 Task: Research Airbnb properties in Kolkhozobod, Tajikistan from 2nd December, 2023 to 6th December, 2023 for 2 adults.1  bedroom having 1 bed and 1 bathroom. Property type can be hotel. Booking option can be shelf check-in. Look for 5 properties as per requirement.
Action: Mouse pressed left at (463, 96)
Screenshot: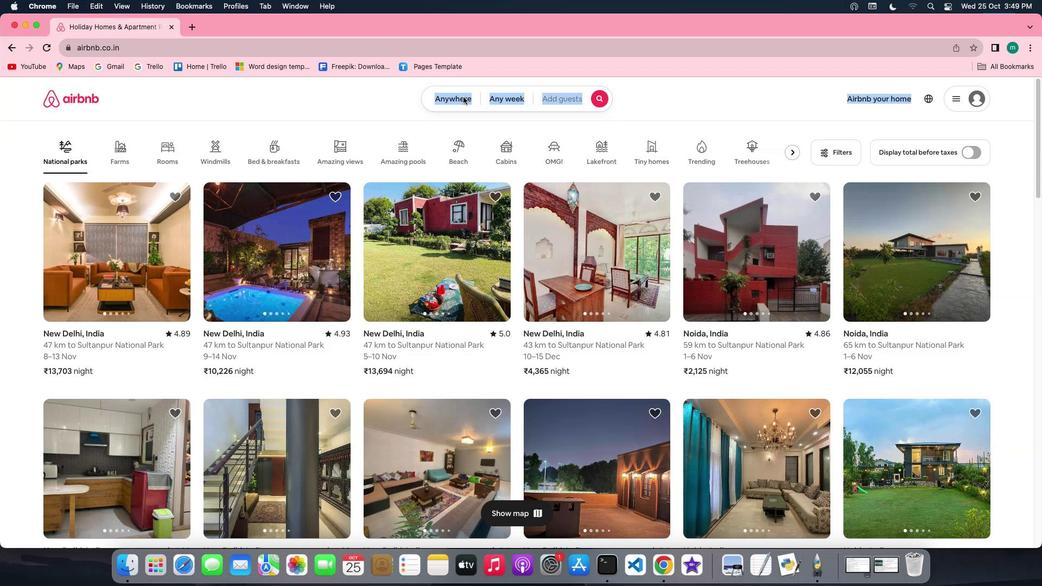
Action: Mouse pressed left at (463, 96)
Screenshot: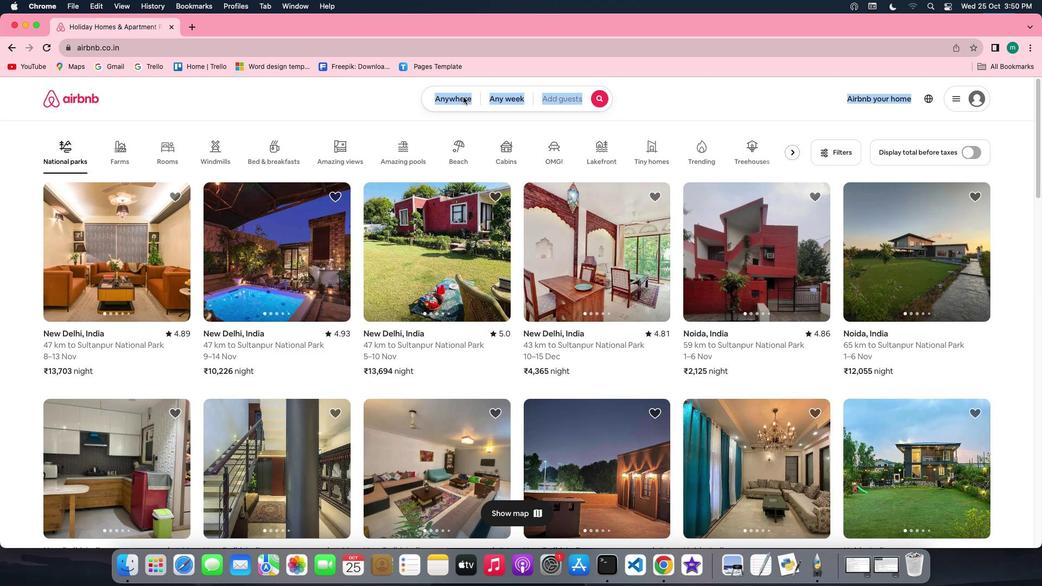 
Action: Mouse moved to (380, 140)
Screenshot: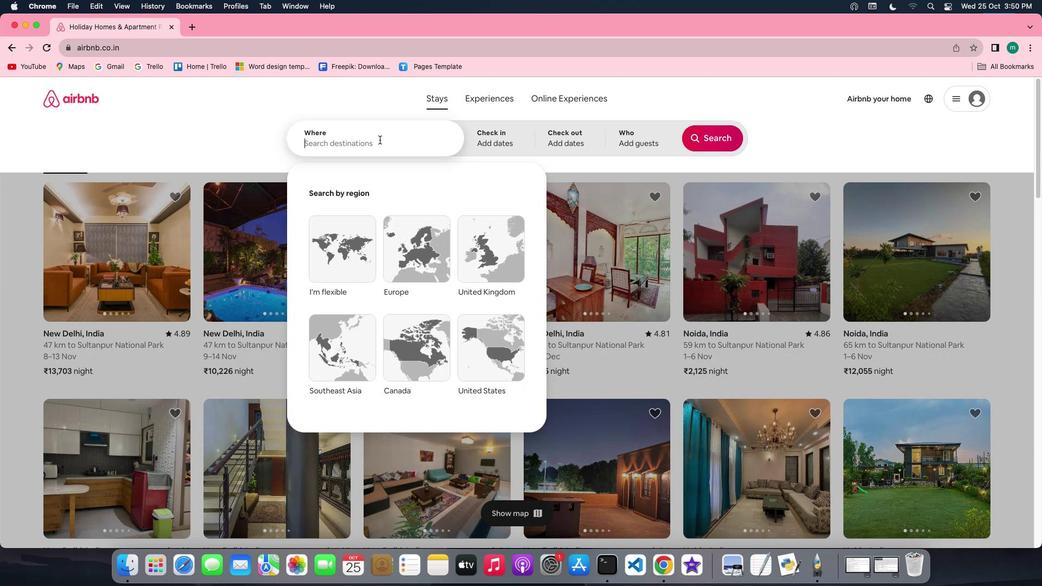 
Action: Key pressed Key.shift'K''o''l''k''o'Key.backspace'h''o''z''o''b''o''d'','Key.spaceKey.shift'T''a''k'Key.backspace'j''i''k''i''s''t''a''n'
Screenshot: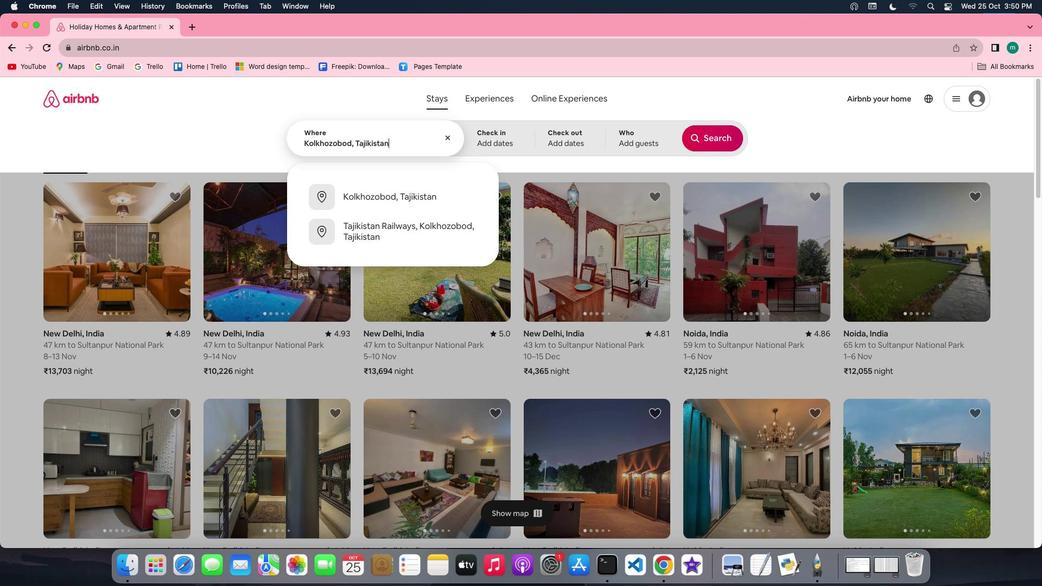 
Action: Mouse moved to (516, 131)
Screenshot: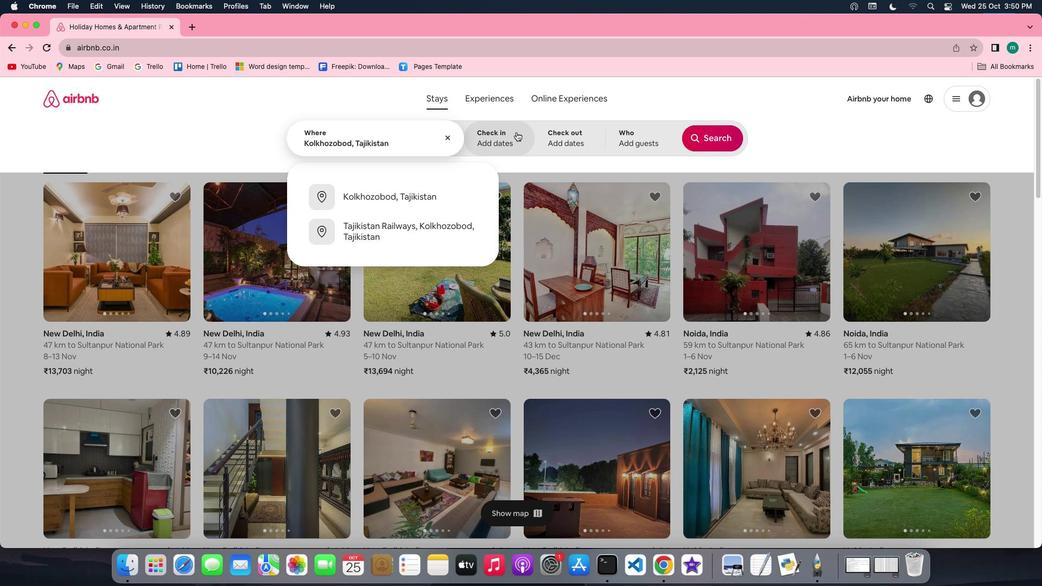 
Action: Mouse pressed left at (516, 131)
Screenshot: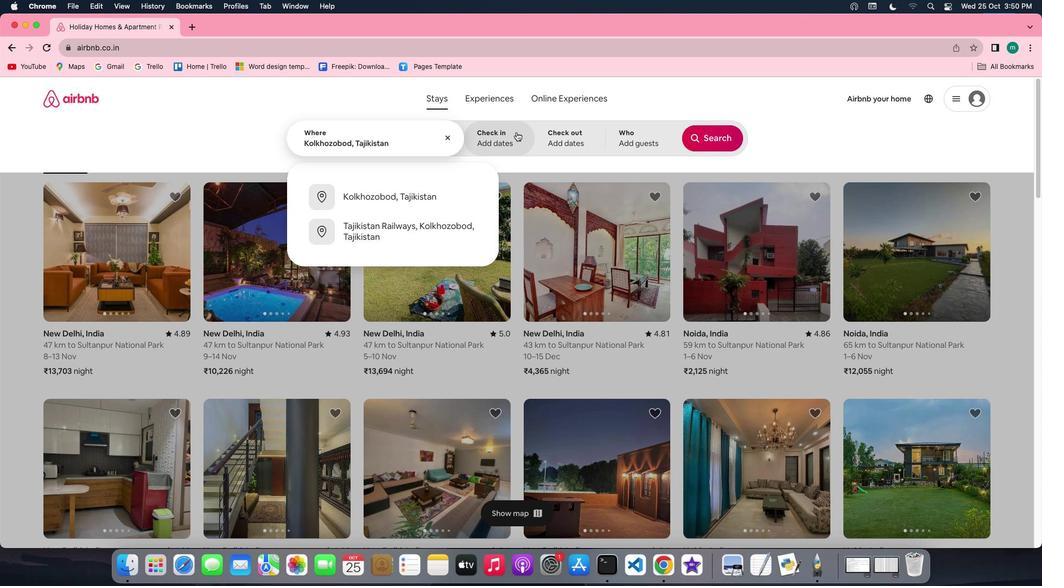 
Action: Mouse moved to (705, 228)
Screenshot: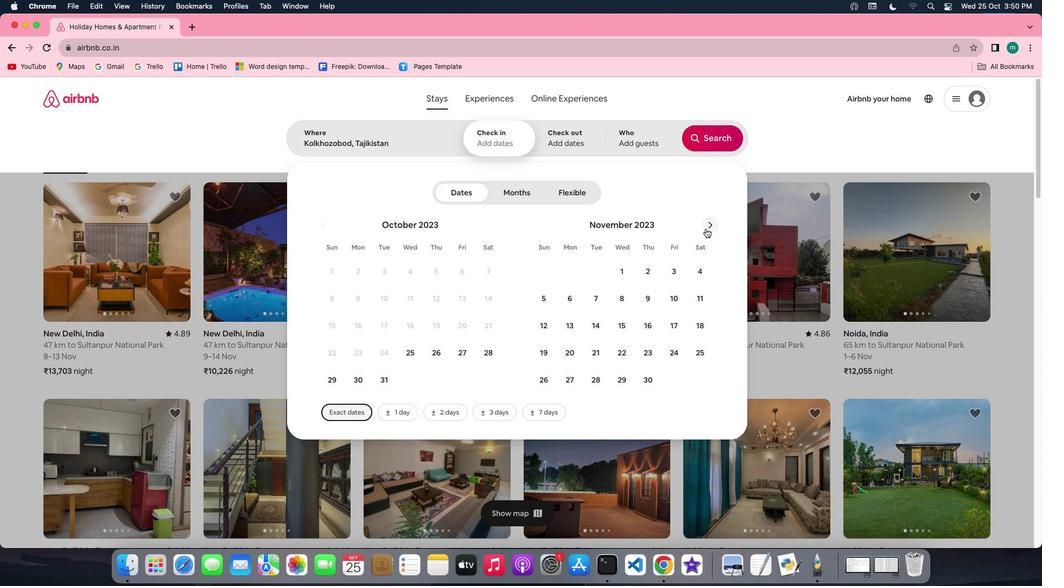 
Action: Mouse pressed left at (705, 228)
Screenshot: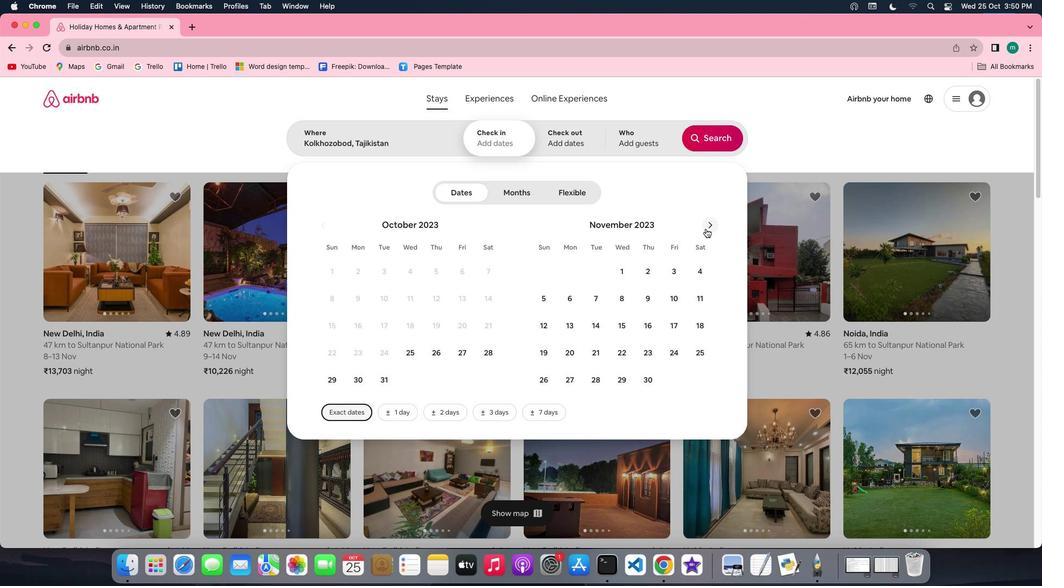 
Action: Mouse moved to (698, 278)
Screenshot: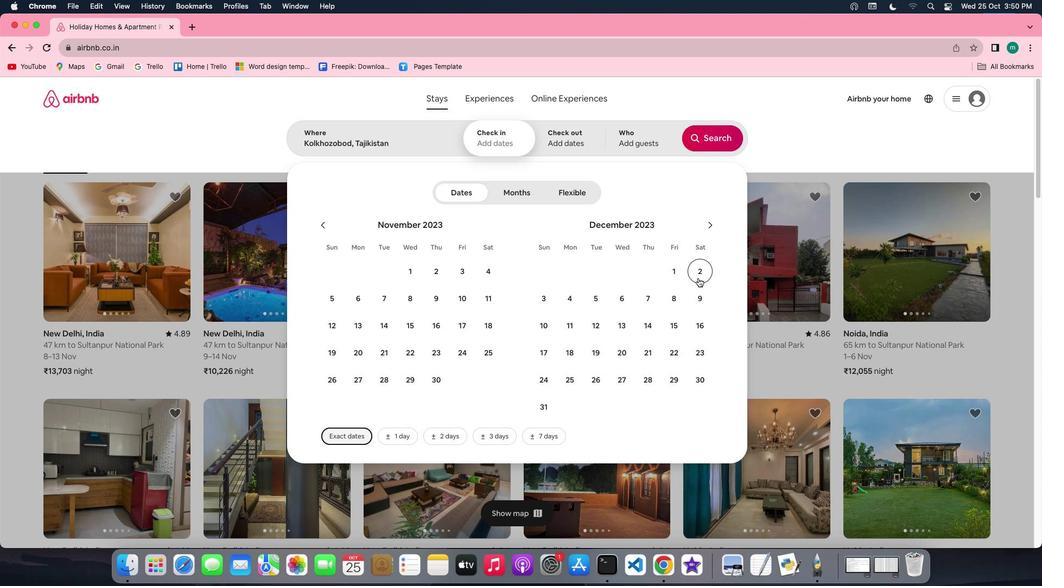 
Action: Mouse pressed left at (698, 278)
Screenshot: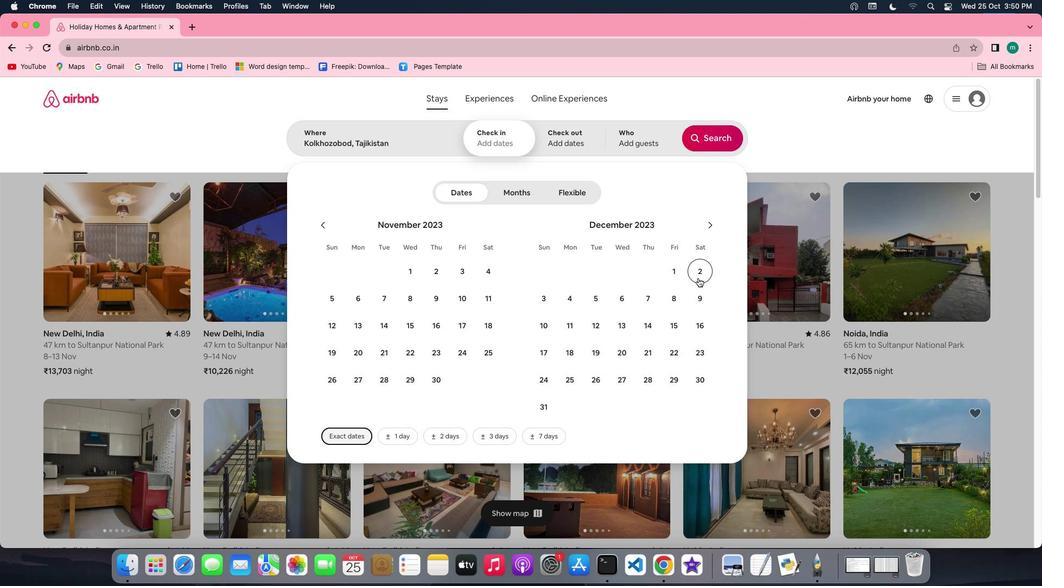 
Action: Mouse moved to (620, 300)
Screenshot: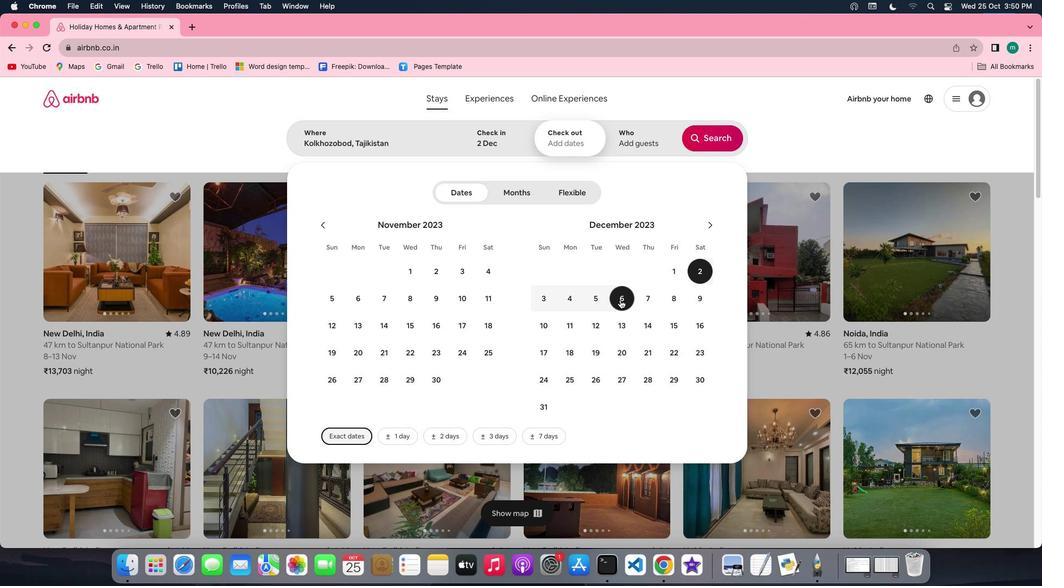 
Action: Mouse pressed left at (620, 300)
Screenshot: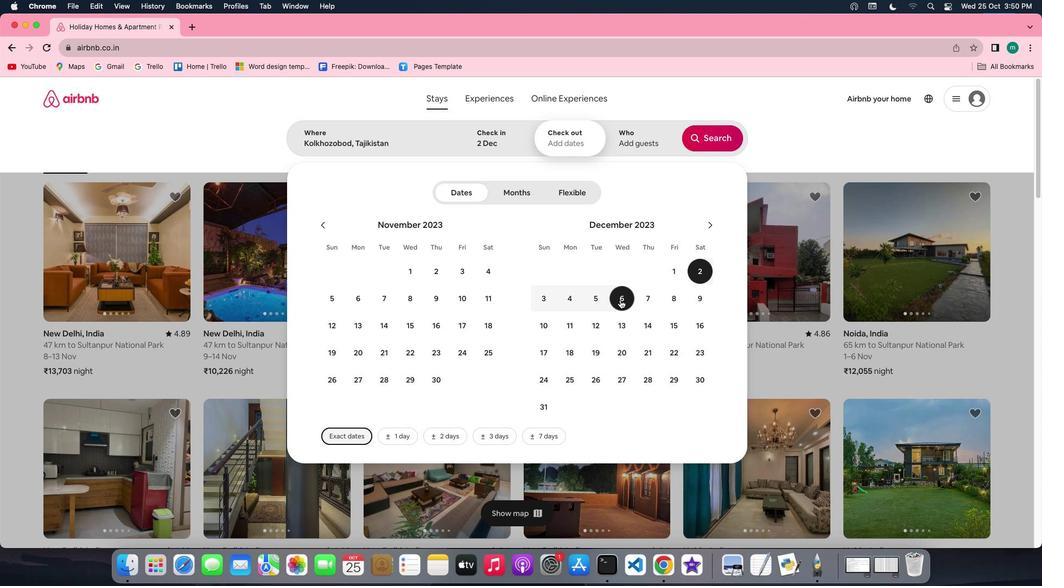 
Action: Mouse moved to (632, 148)
Screenshot: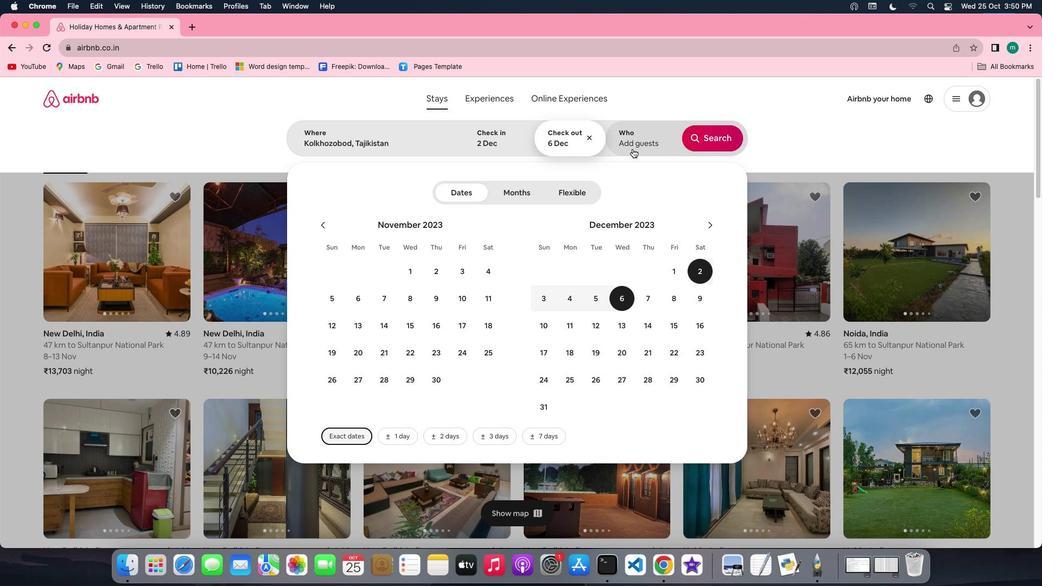 
Action: Mouse pressed left at (632, 148)
Screenshot: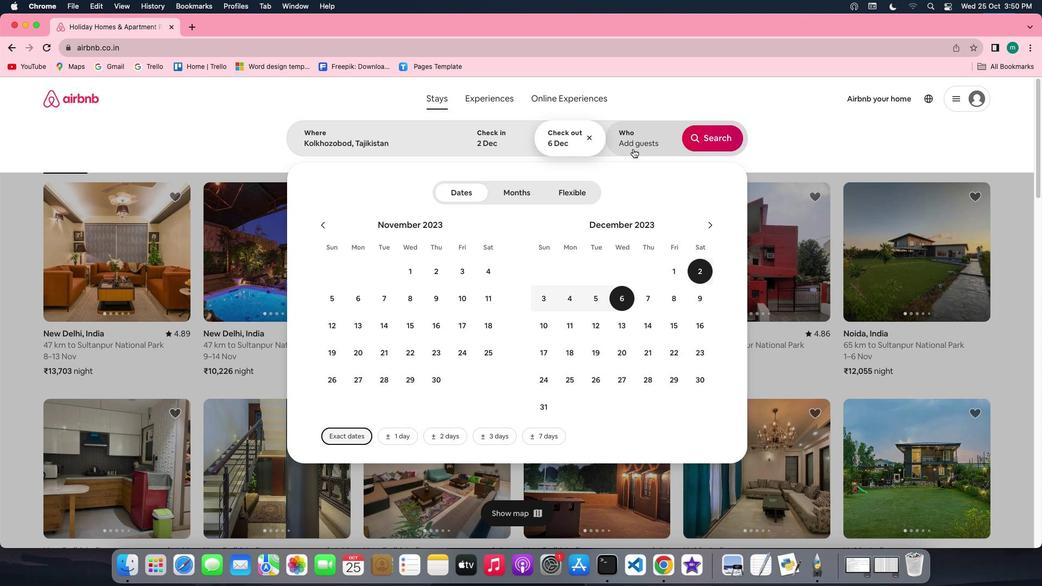
Action: Mouse moved to (719, 197)
Screenshot: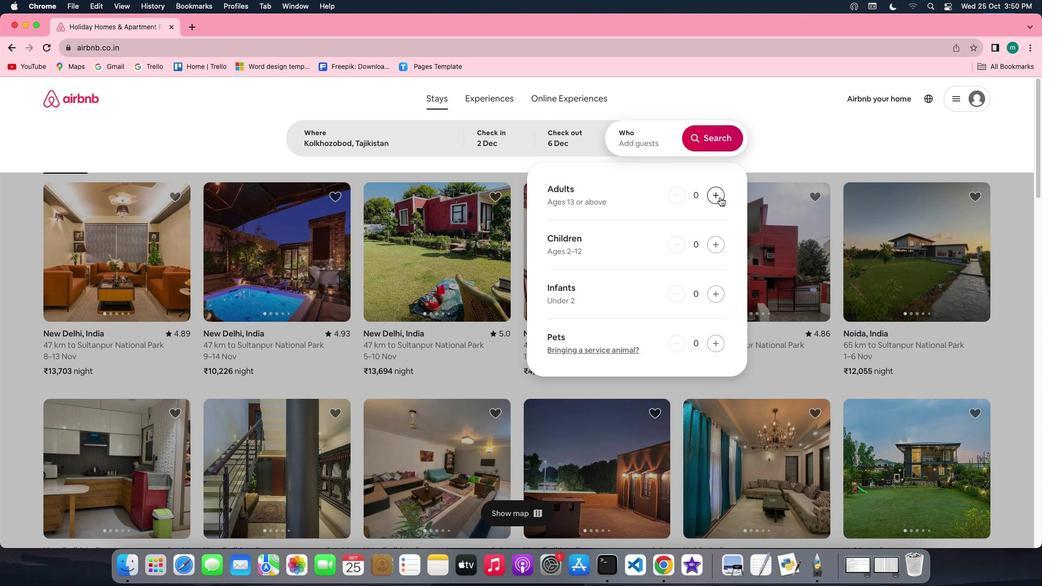 
Action: Mouse pressed left at (719, 197)
Screenshot: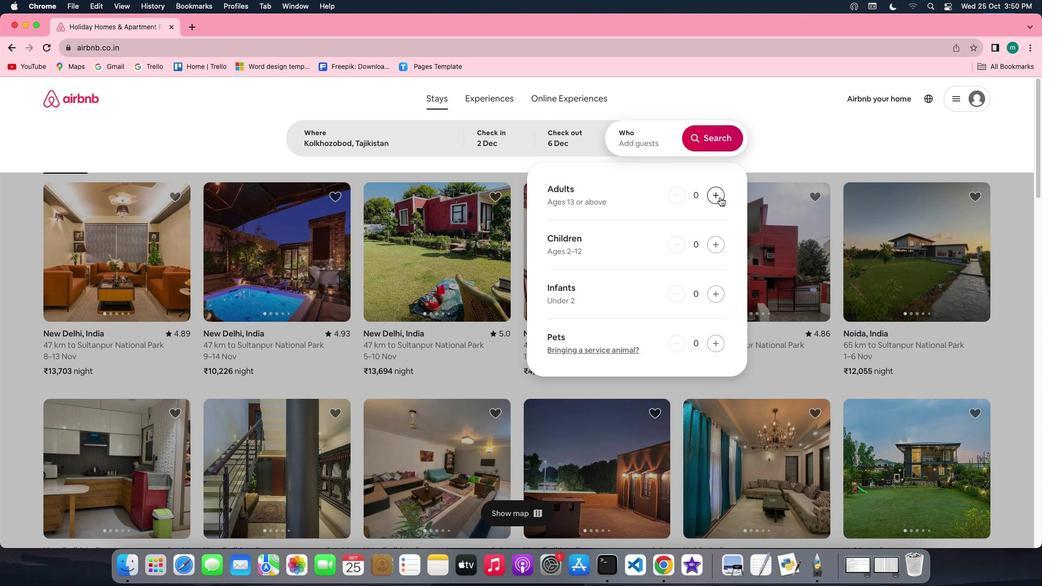 
Action: Mouse pressed left at (719, 197)
Screenshot: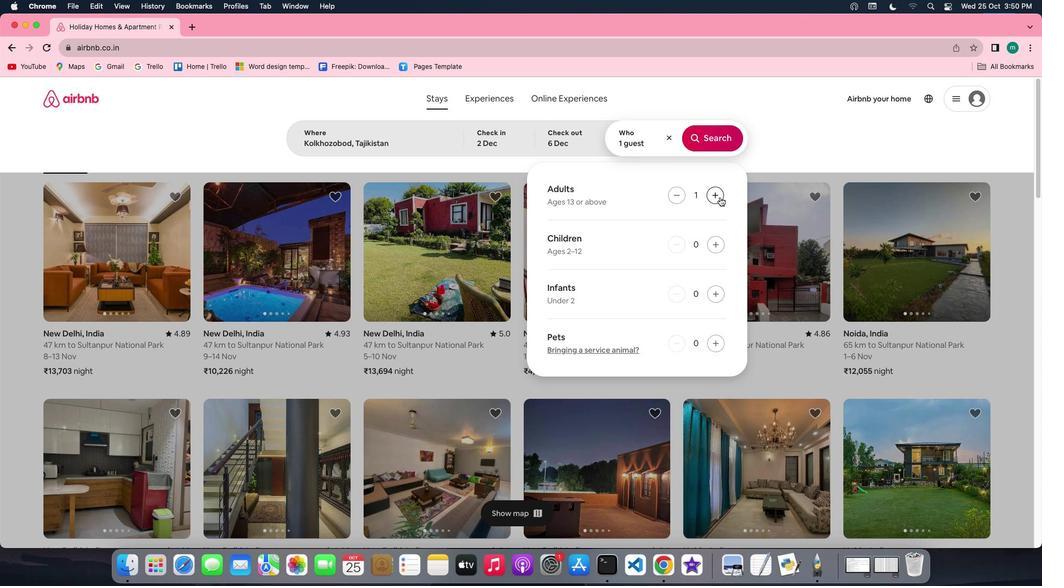 
Action: Mouse moved to (710, 142)
Screenshot: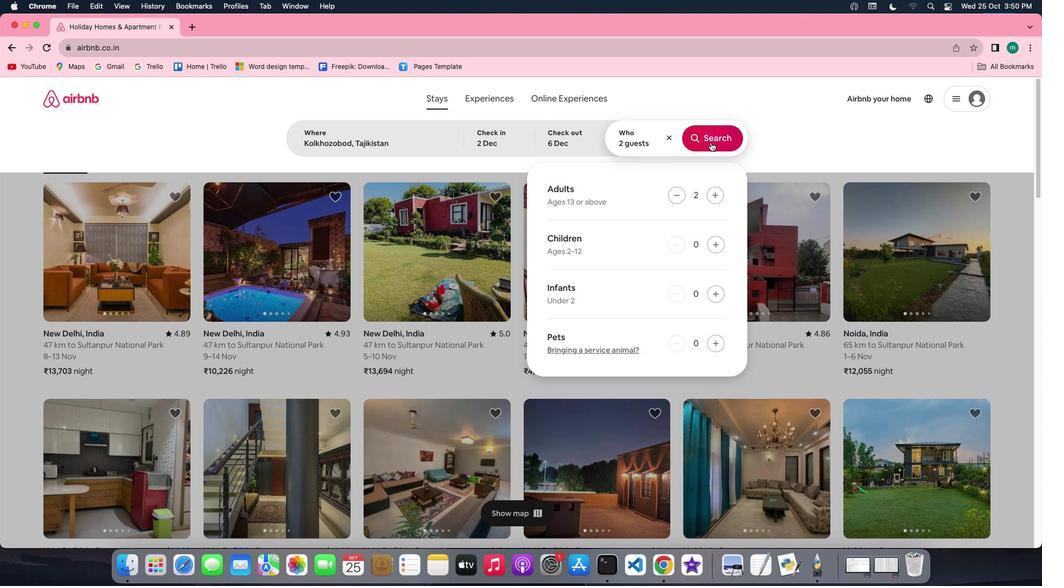 
Action: Mouse pressed left at (710, 142)
Screenshot: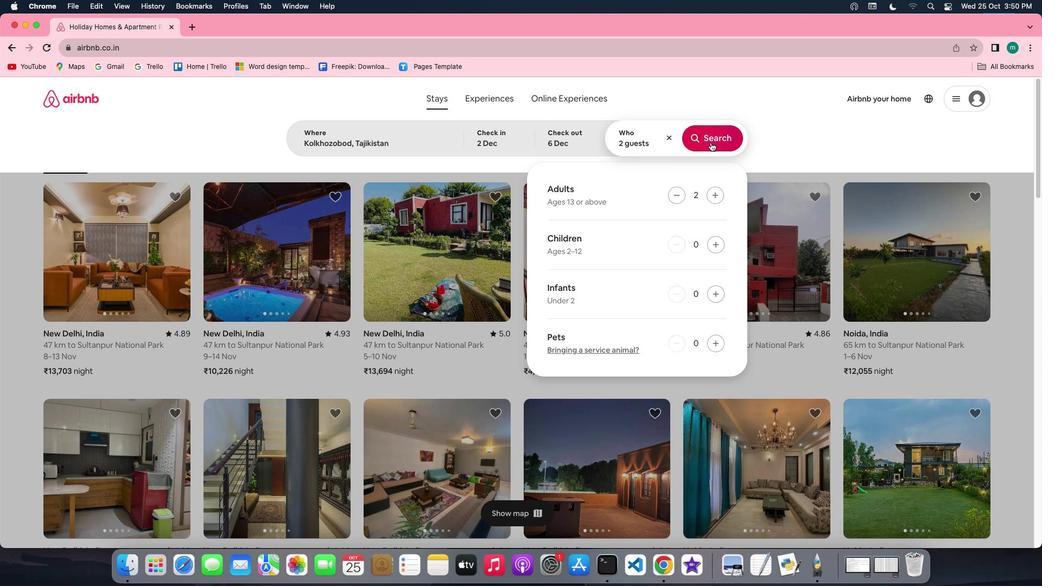 
Action: Mouse moved to (869, 142)
Screenshot: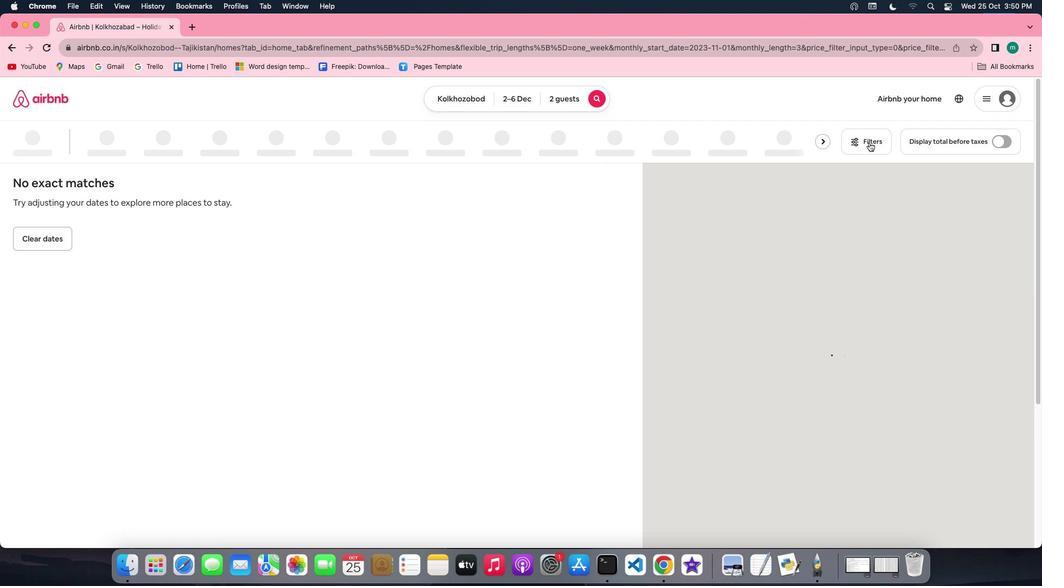 
Action: Mouse pressed left at (869, 142)
Screenshot: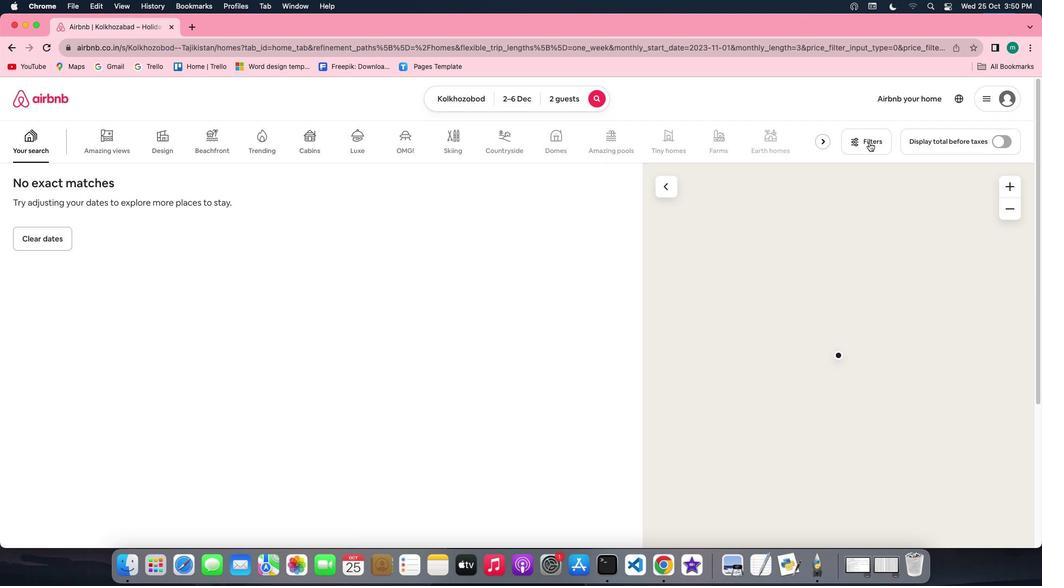 
Action: Mouse moved to (564, 327)
Screenshot: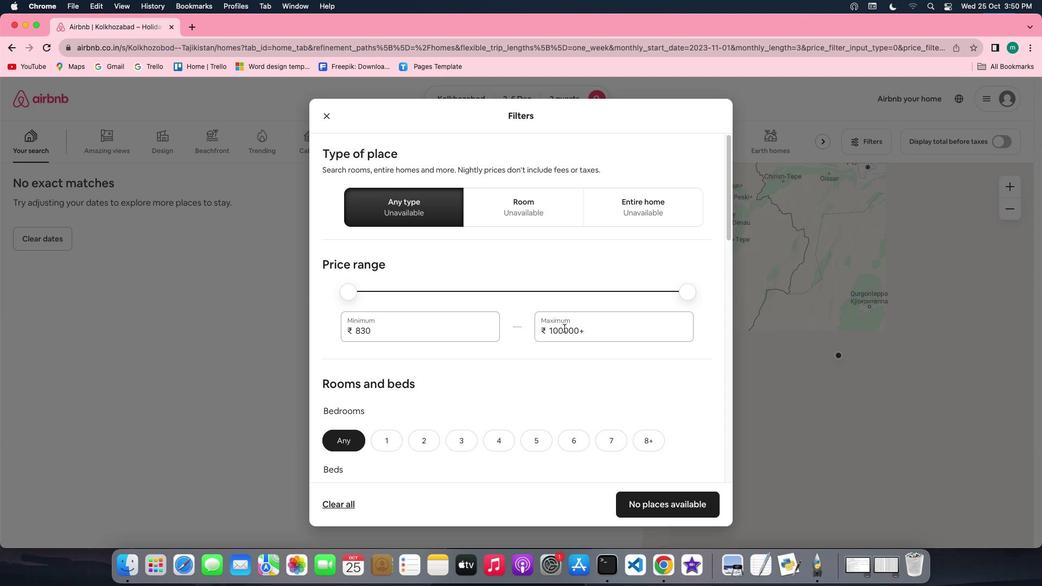 
Action: Mouse scrolled (564, 327) with delta (0, 0)
Screenshot: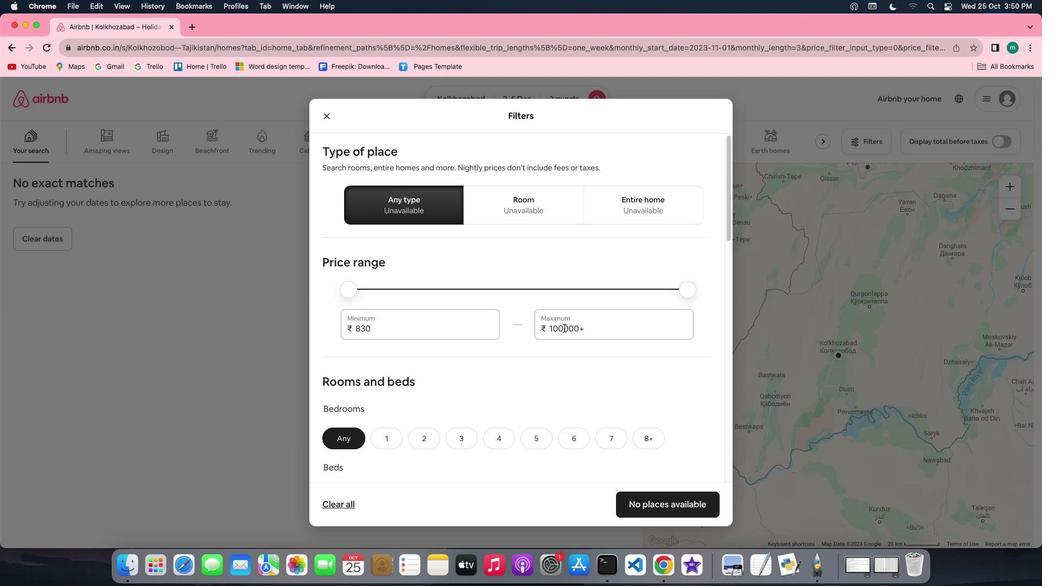 
Action: Mouse scrolled (564, 327) with delta (0, 0)
Screenshot: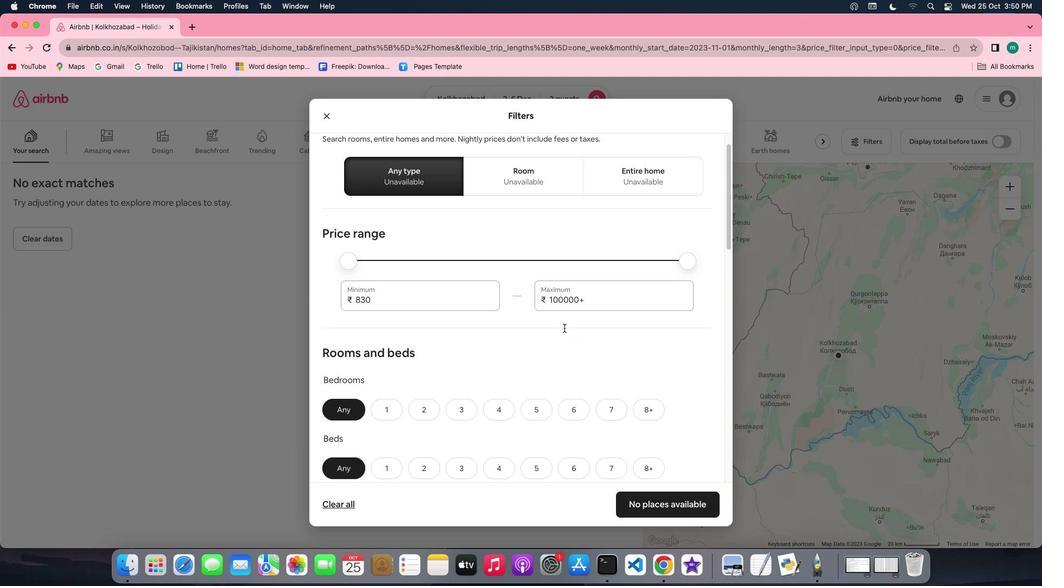 
Action: Mouse scrolled (564, 327) with delta (0, -1)
Screenshot: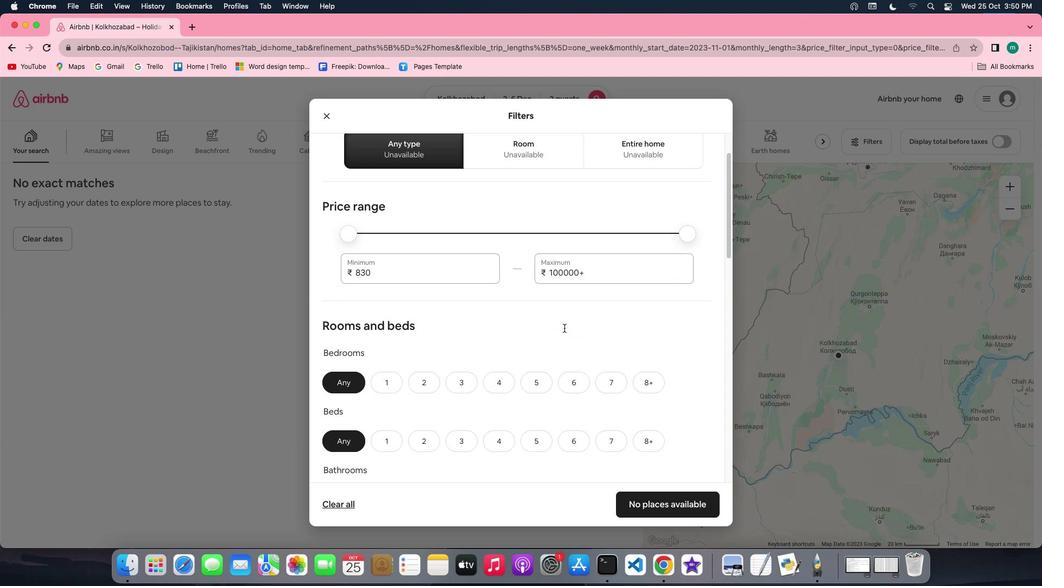 
Action: Mouse scrolled (564, 327) with delta (0, -2)
Screenshot: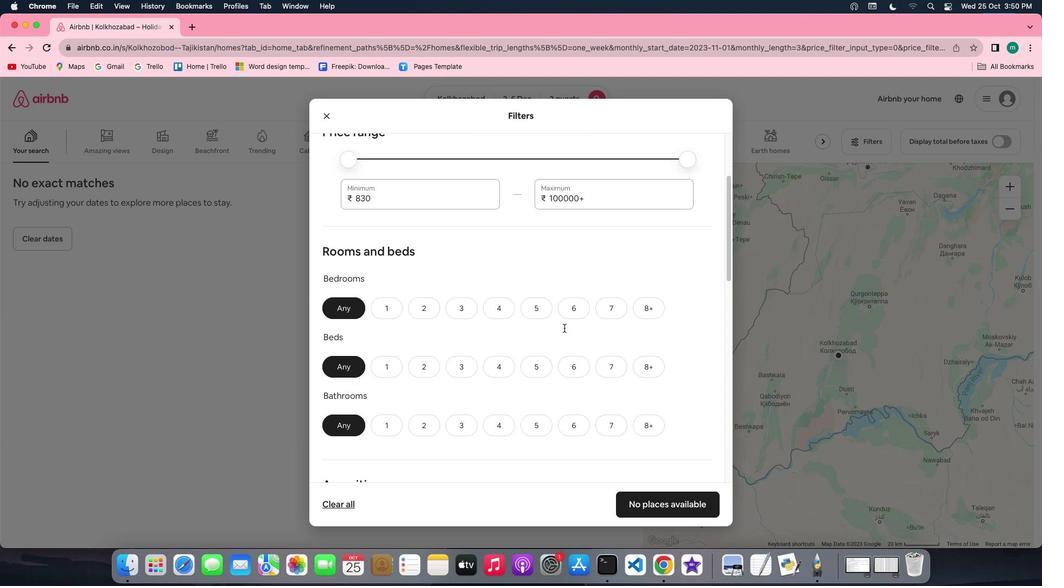 
Action: Mouse moved to (379, 242)
Screenshot: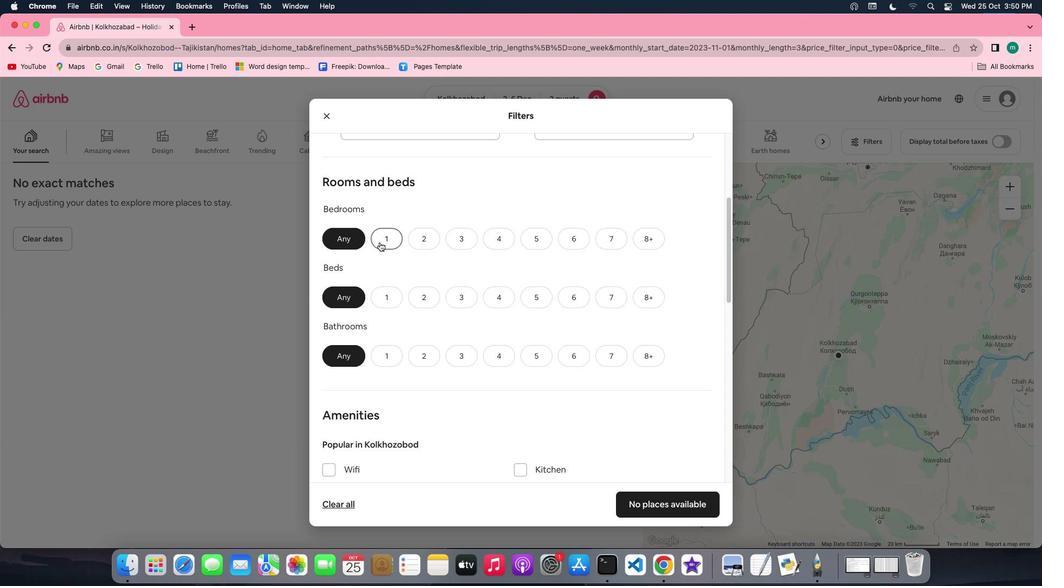 
Action: Mouse pressed left at (379, 242)
Screenshot: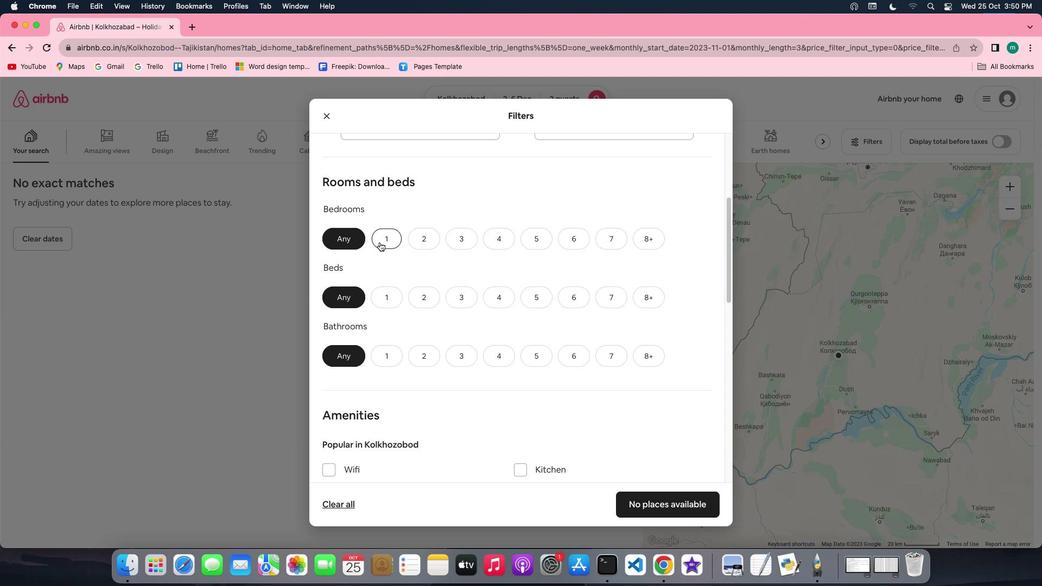 
Action: Mouse moved to (390, 290)
Screenshot: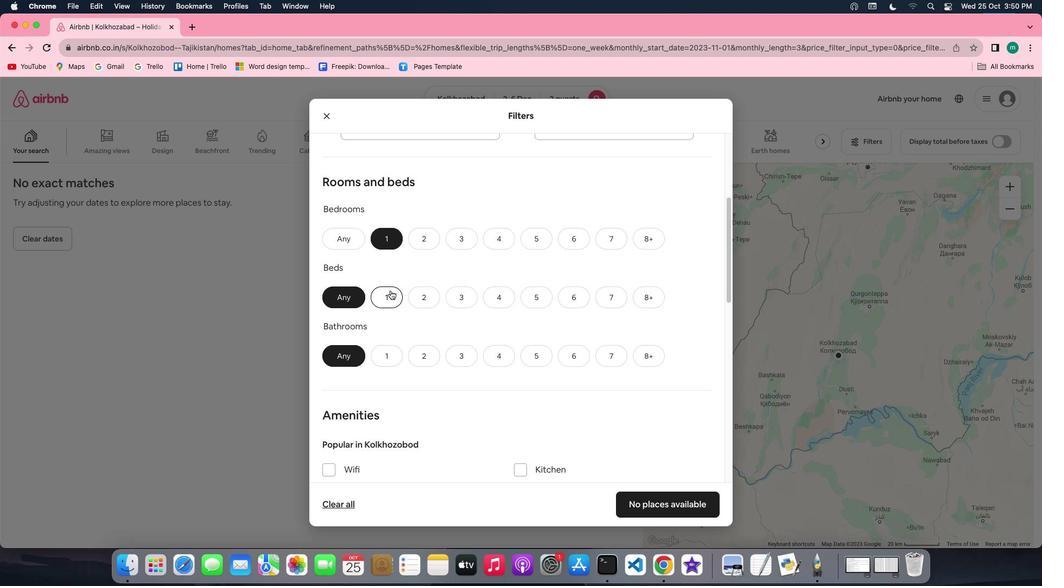 
Action: Mouse pressed left at (390, 290)
Screenshot: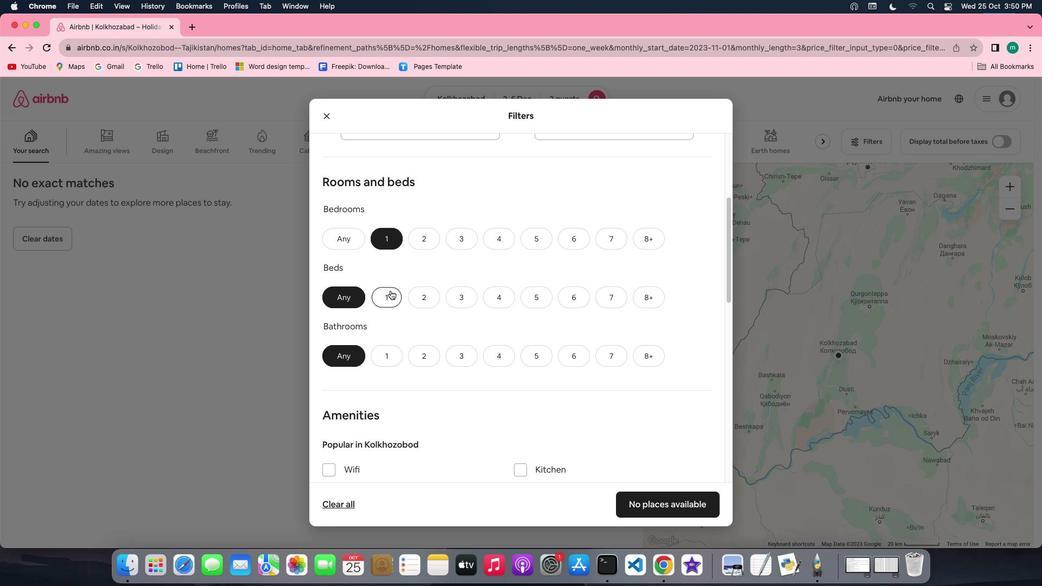 
Action: Mouse moved to (385, 359)
Screenshot: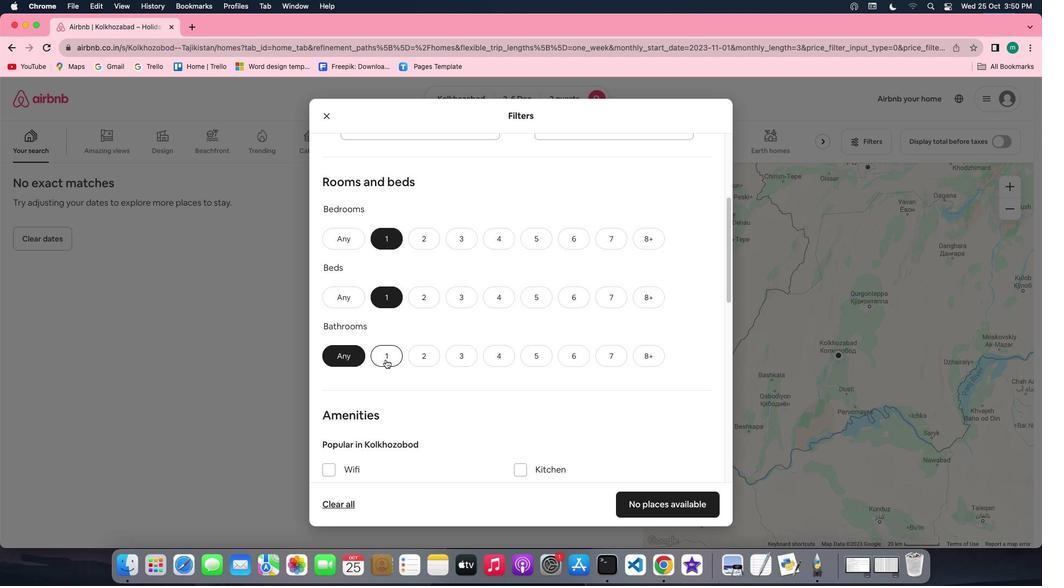 
Action: Mouse pressed left at (385, 359)
Screenshot: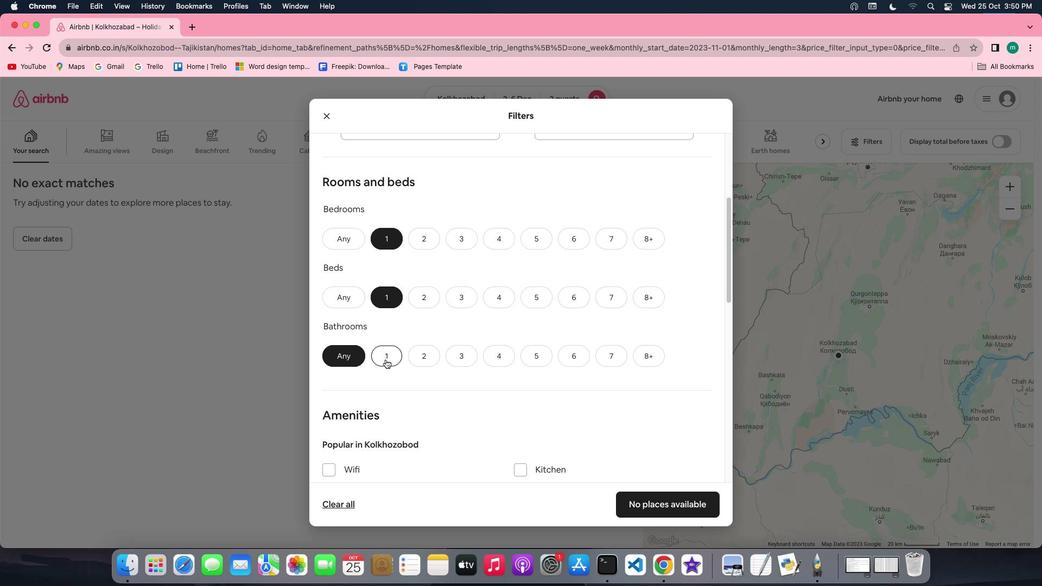 
Action: Mouse moved to (526, 359)
Screenshot: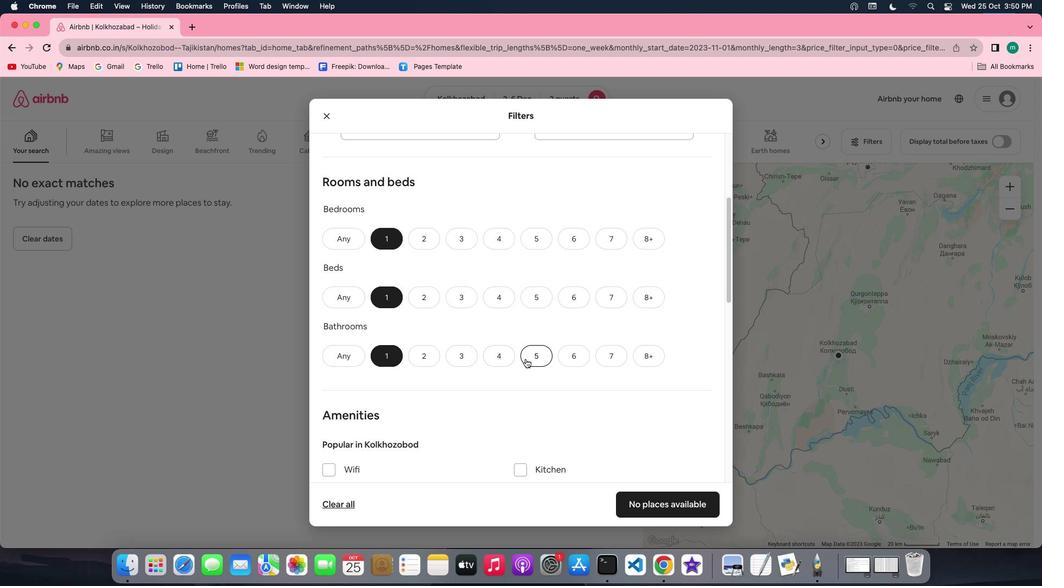 
Action: Mouse scrolled (526, 359) with delta (0, 0)
Screenshot: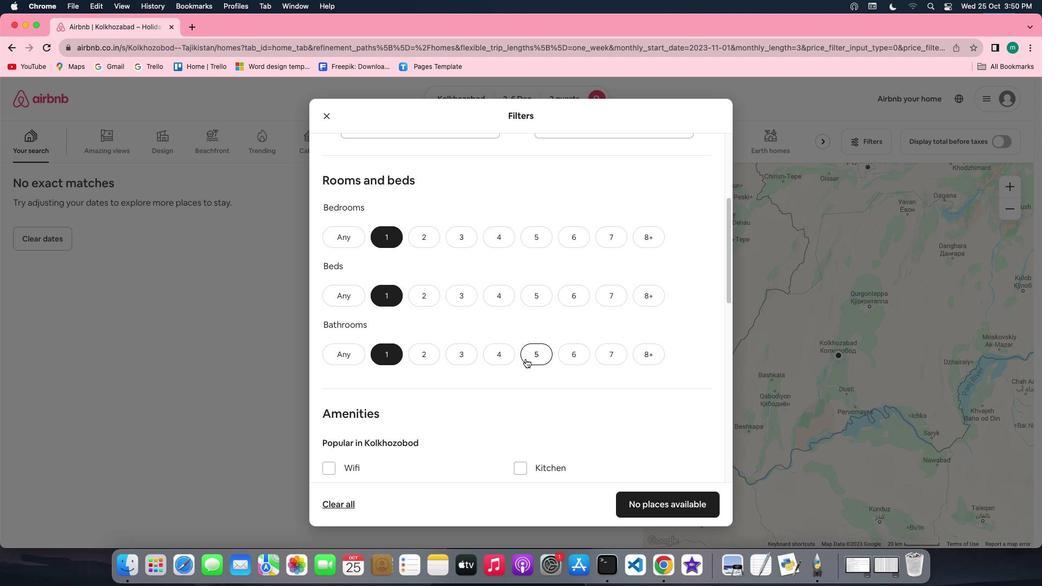 
Action: Mouse scrolled (526, 359) with delta (0, 0)
Screenshot: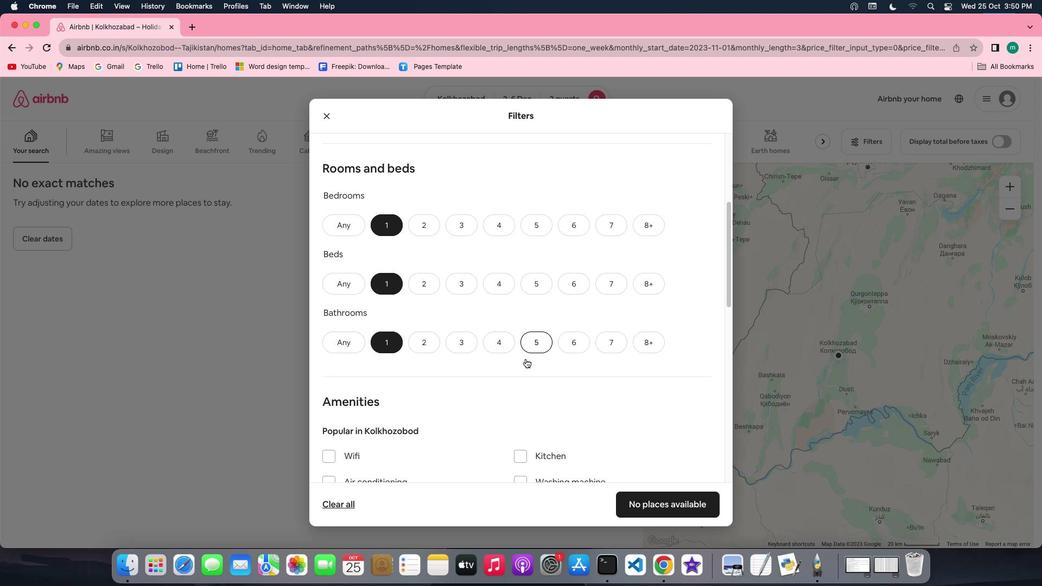 
Action: Mouse scrolled (526, 359) with delta (0, -1)
Screenshot: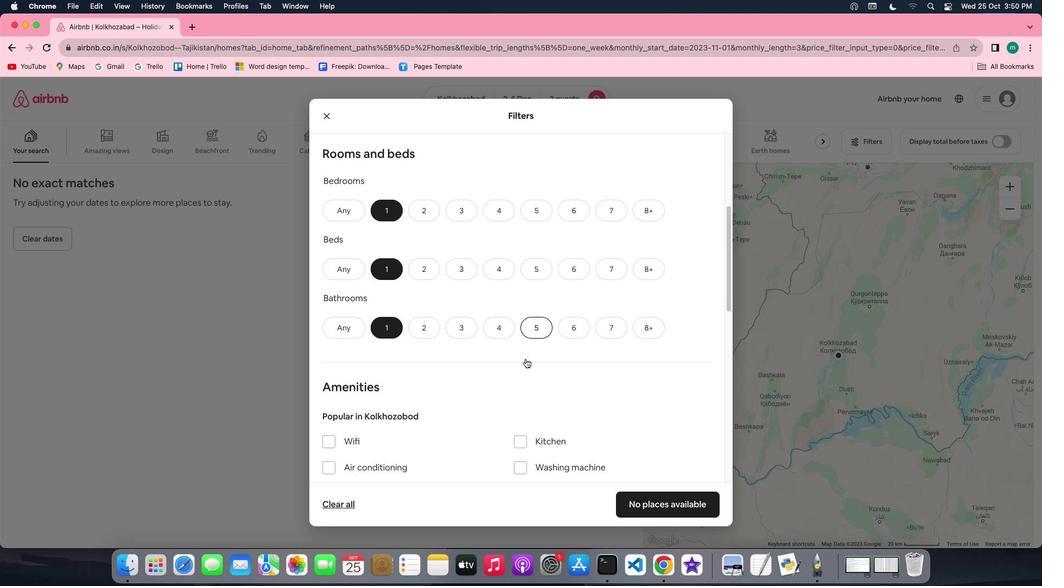 
Action: Mouse scrolled (526, 359) with delta (0, -1)
Screenshot: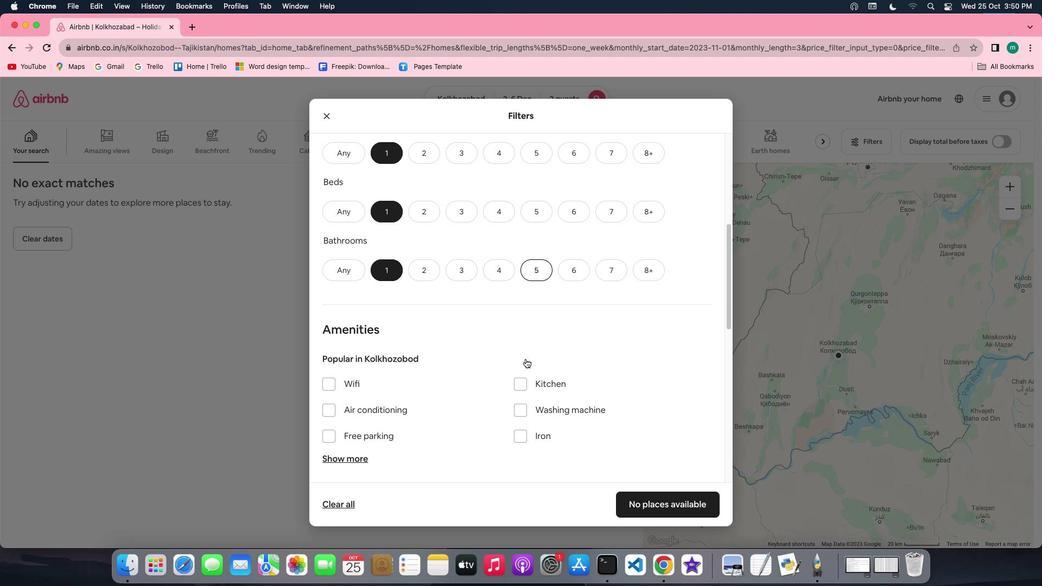 
Action: Mouse scrolled (526, 359) with delta (0, 0)
Screenshot: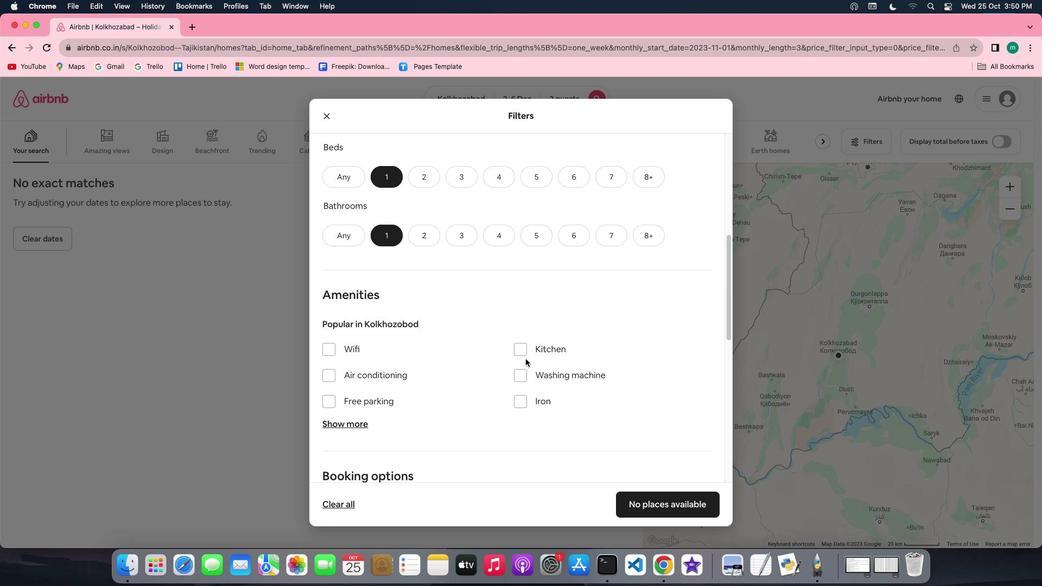 
Action: Mouse scrolled (526, 359) with delta (0, 0)
Screenshot: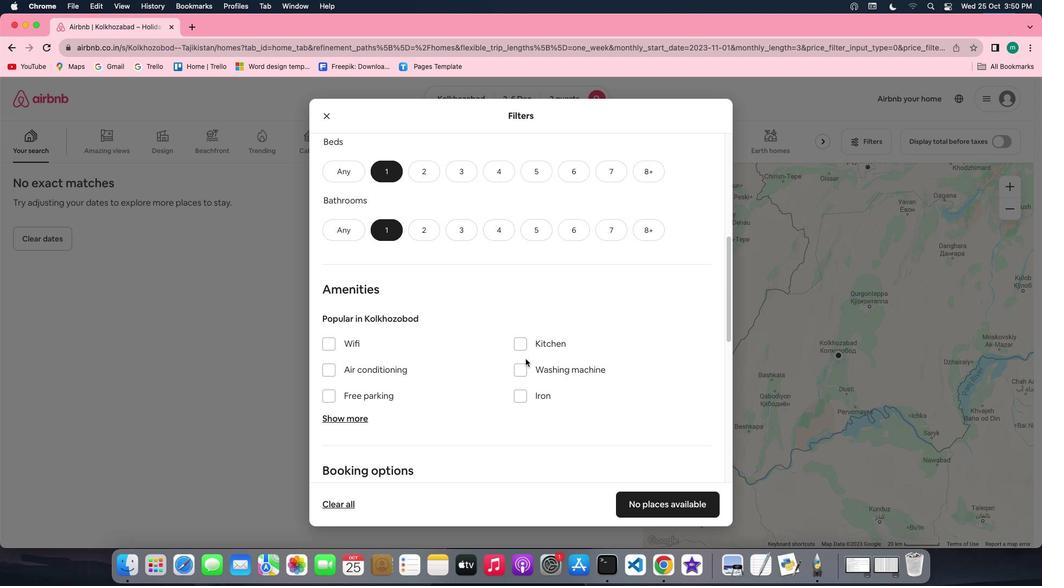 
Action: Mouse scrolled (526, 359) with delta (0, 0)
Screenshot: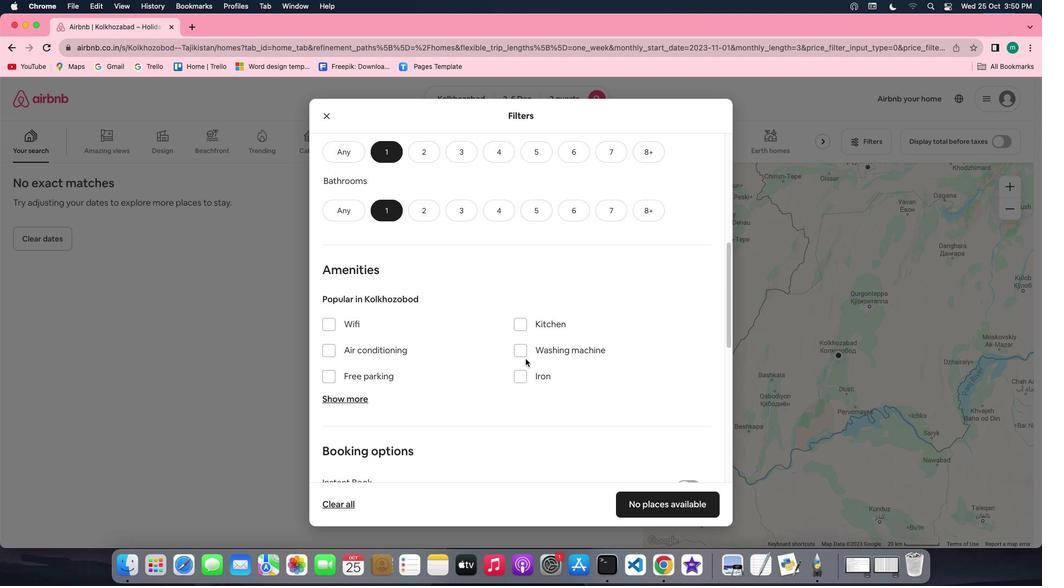 
Action: Mouse scrolled (526, 359) with delta (0, -1)
Screenshot: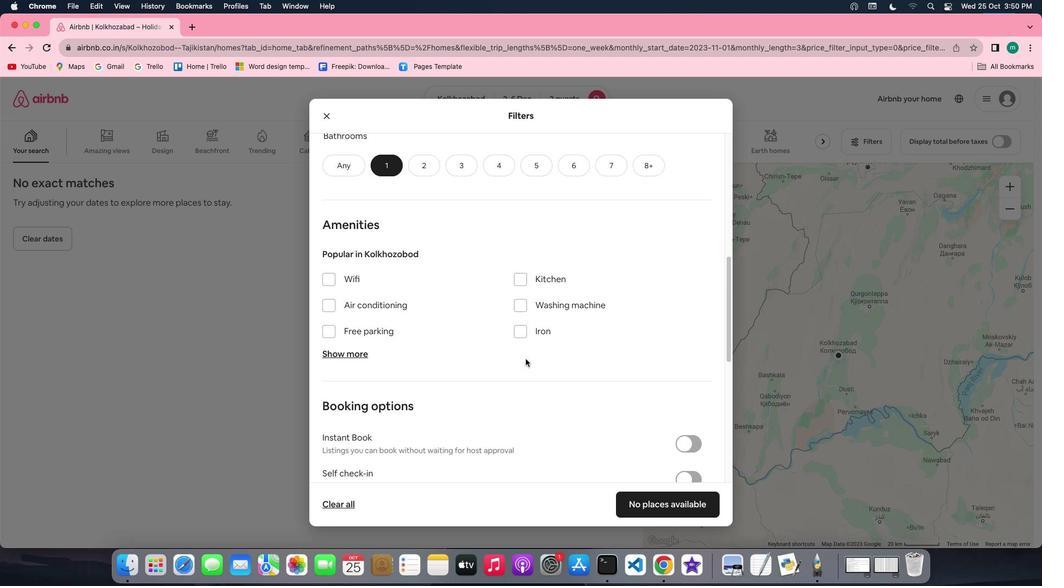 
Action: Mouse scrolled (526, 359) with delta (0, 0)
Screenshot: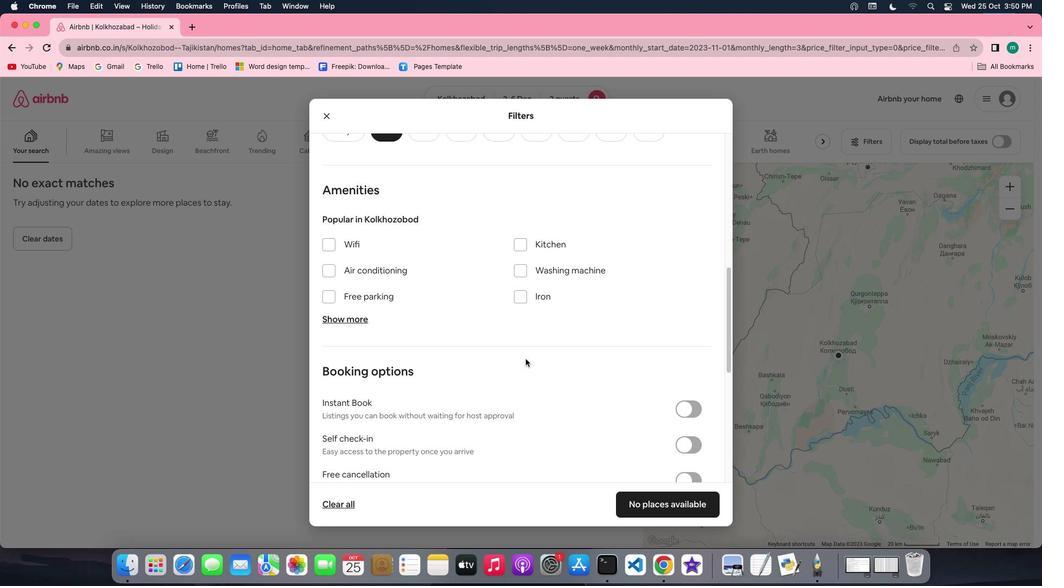 
Action: Mouse scrolled (526, 359) with delta (0, 0)
Screenshot: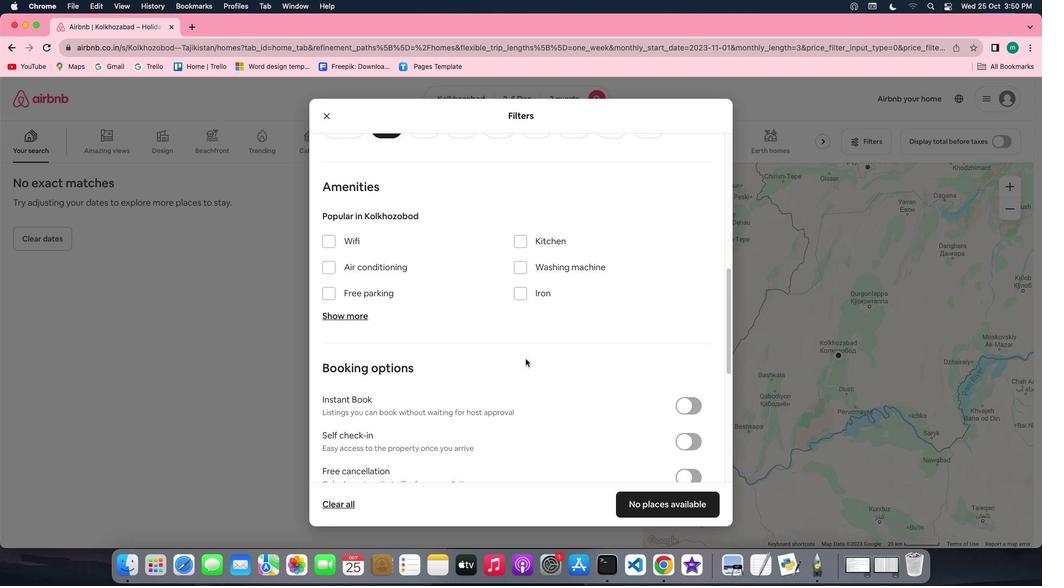 
Action: Mouse scrolled (526, 359) with delta (0, 0)
Screenshot: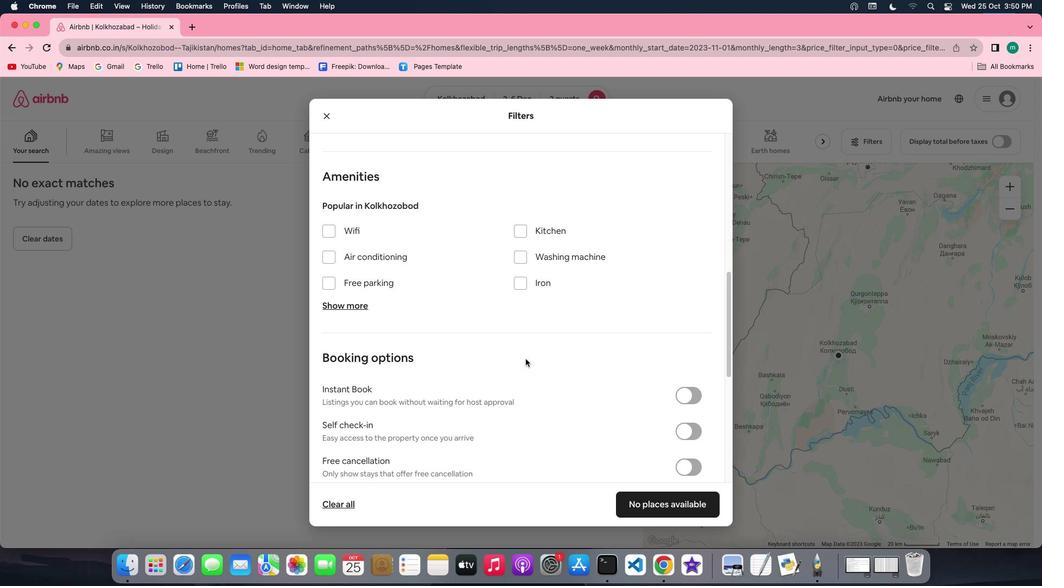 
Action: Mouse scrolled (526, 359) with delta (0, 0)
Screenshot: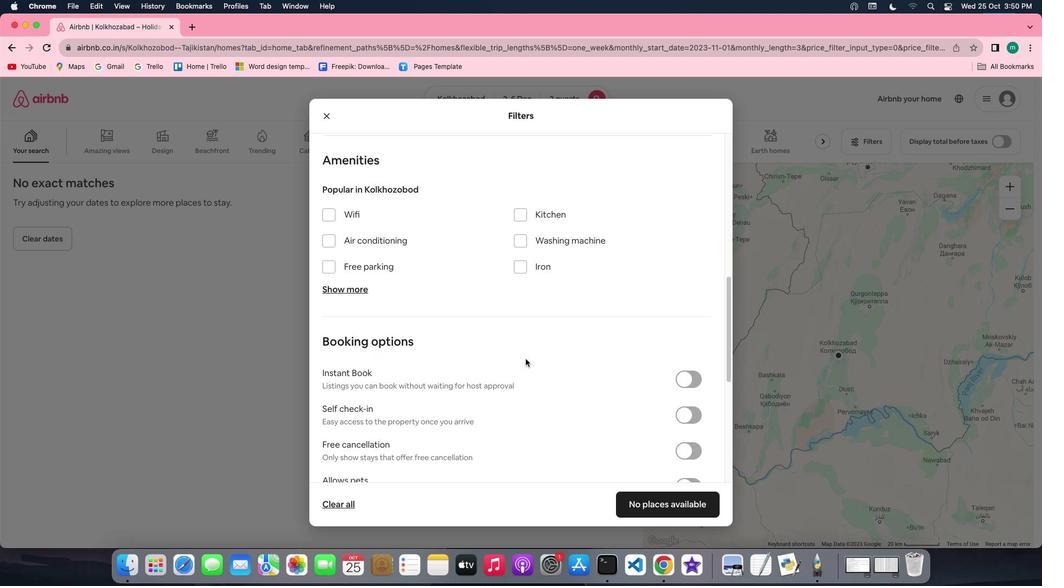 
Action: Mouse scrolled (526, 359) with delta (0, 0)
Screenshot: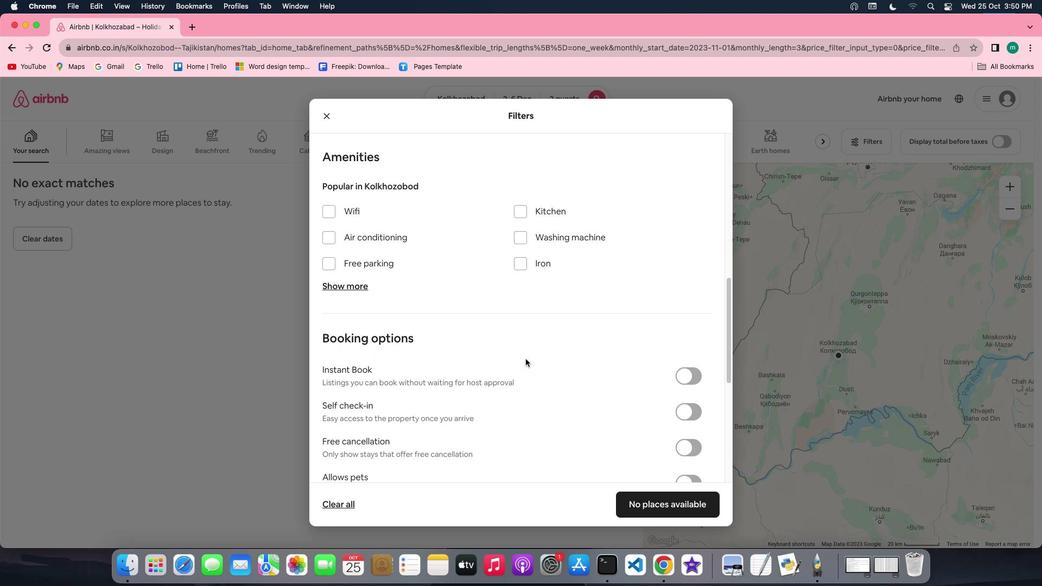 
Action: Mouse scrolled (526, 359) with delta (0, 0)
Screenshot: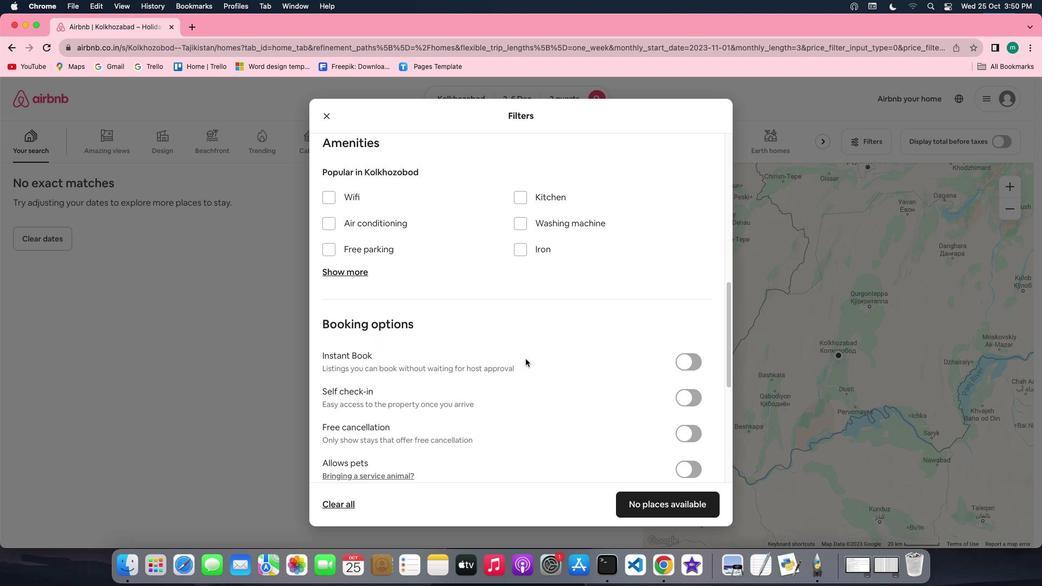
Action: Mouse scrolled (526, 359) with delta (0, 0)
Screenshot: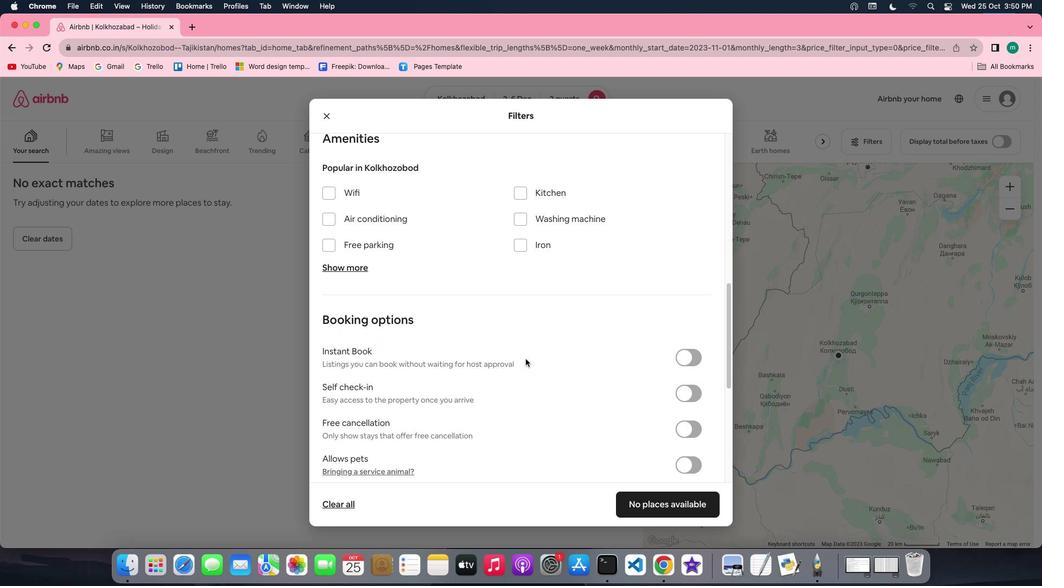 
Action: Mouse scrolled (526, 359) with delta (0, 0)
Screenshot: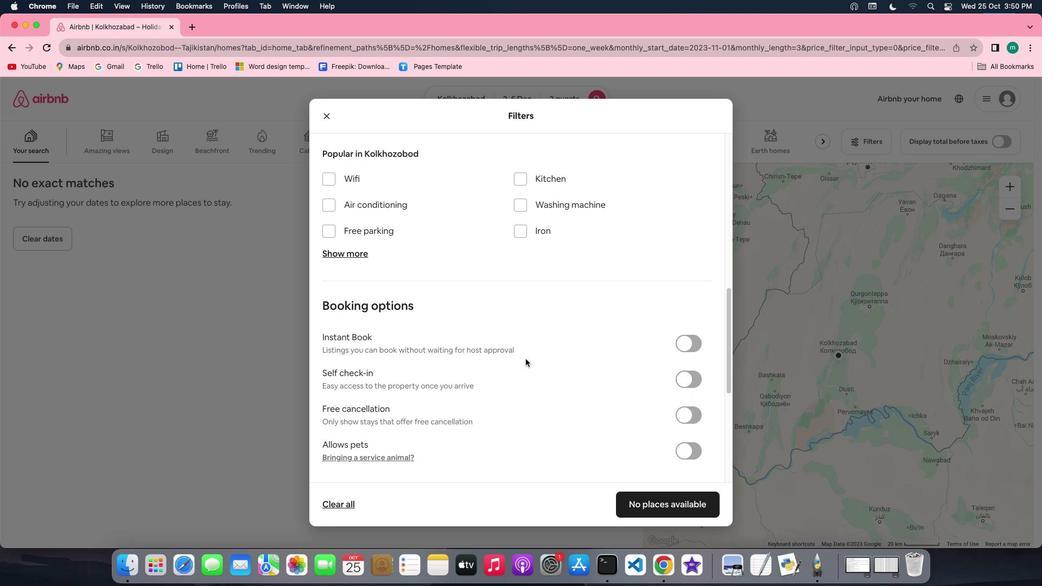 
Action: Mouse scrolled (526, 359) with delta (0, 0)
Screenshot: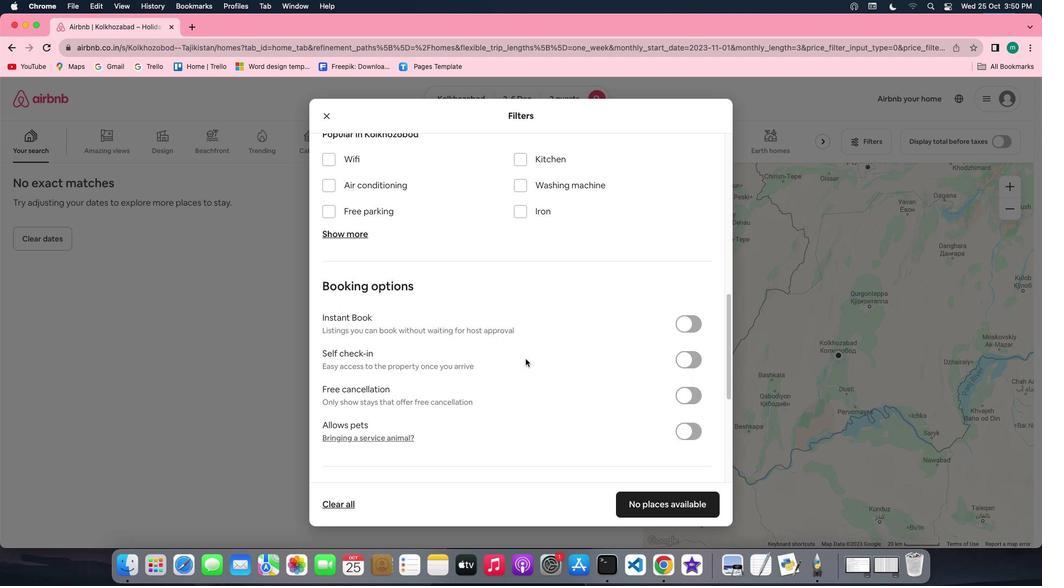 
Action: Mouse moved to (692, 361)
Screenshot: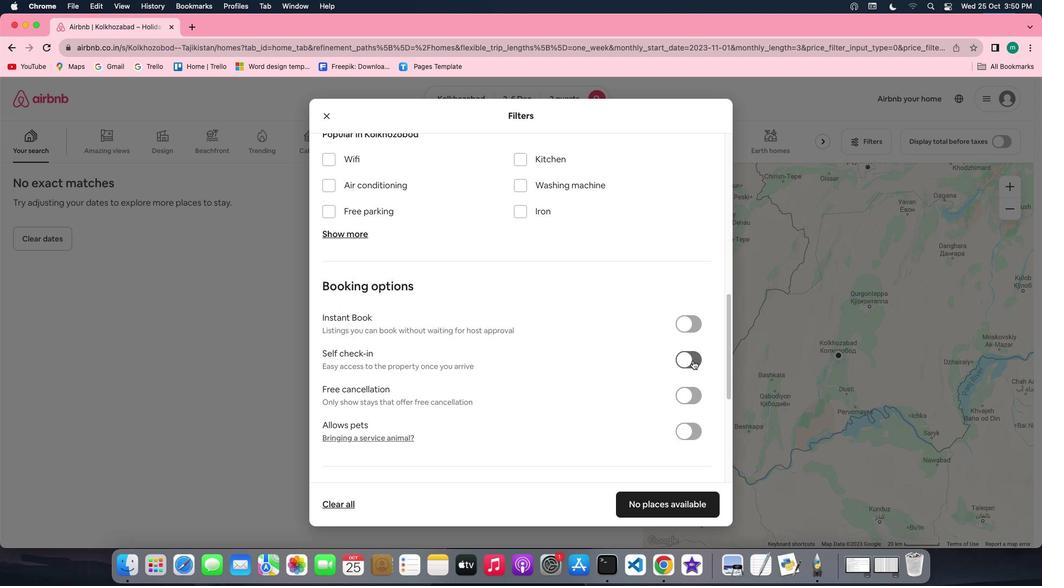 
Action: Mouse pressed left at (692, 361)
Screenshot: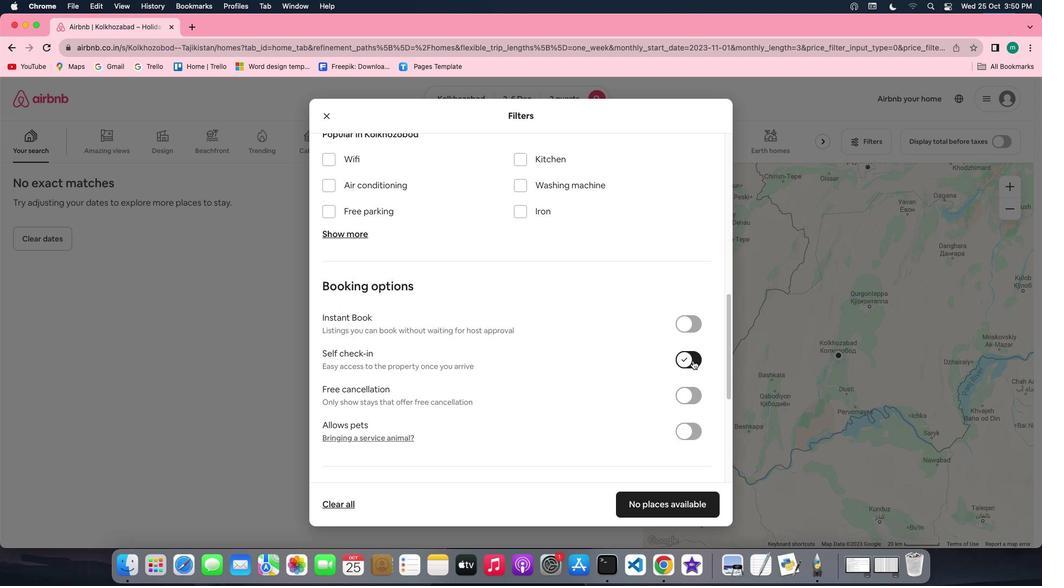 
Action: Mouse moved to (624, 411)
Screenshot: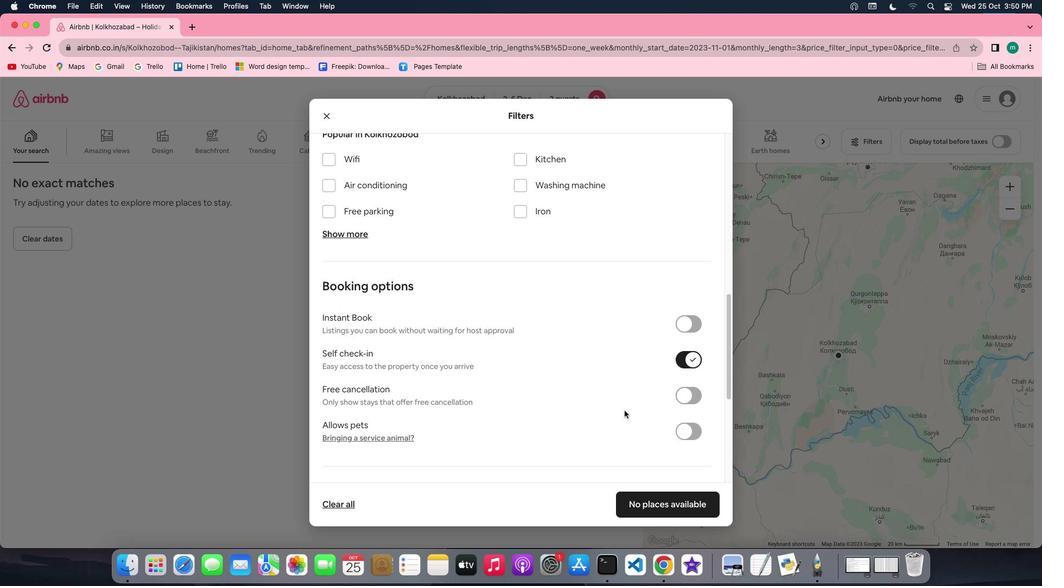 
Action: Mouse scrolled (624, 411) with delta (0, 0)
Screenshot: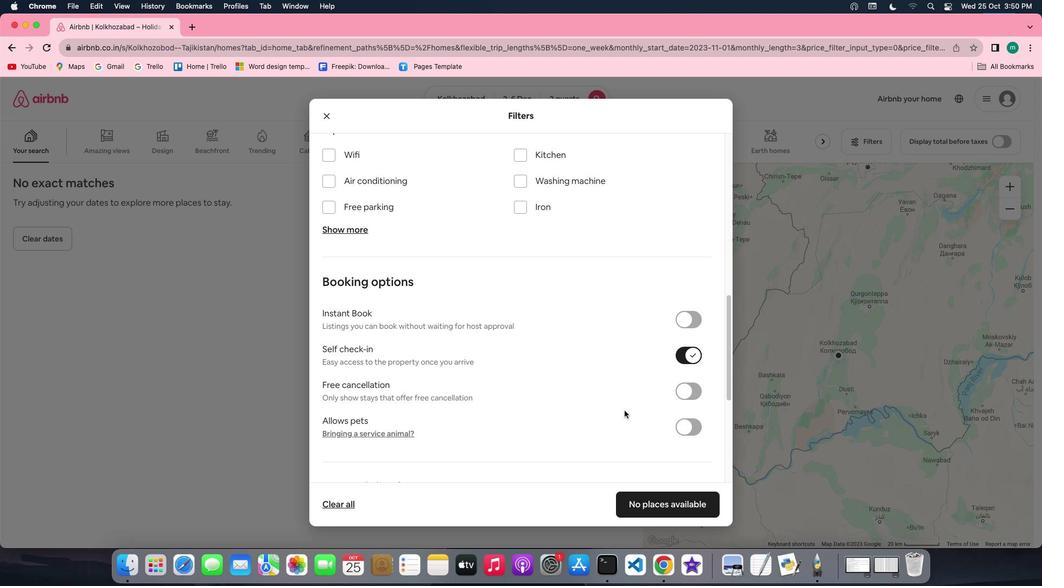 
Action: Mouse scrolled (624, 411) with delta (0, 0)
Screenshot: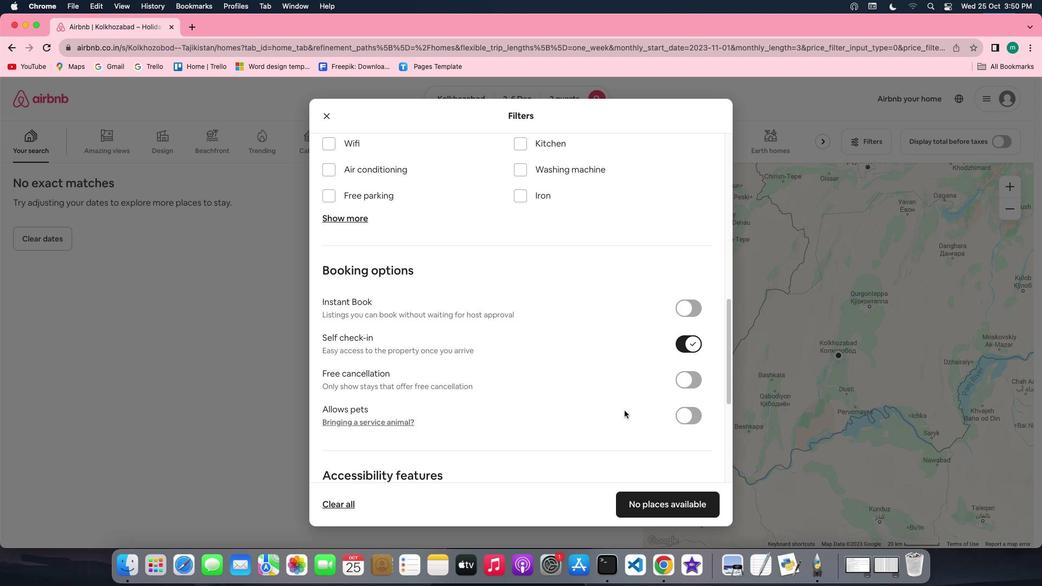 
Action: Mouse scrolled (624, 411) with delta (0, -1)
Screenshot: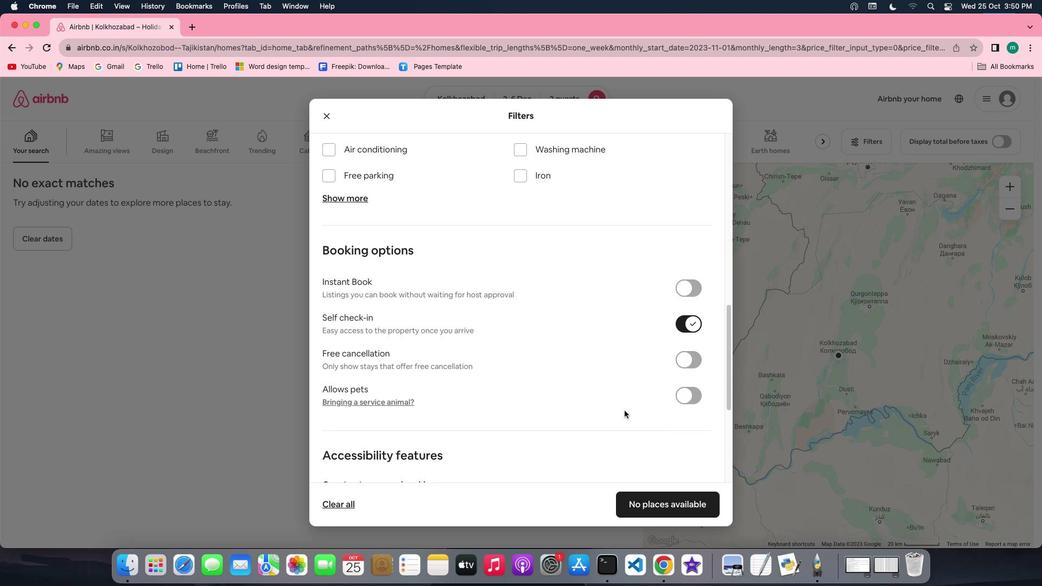
Action: Mouse scrolled (624, 411) with delta (0, -1)
Screenshot: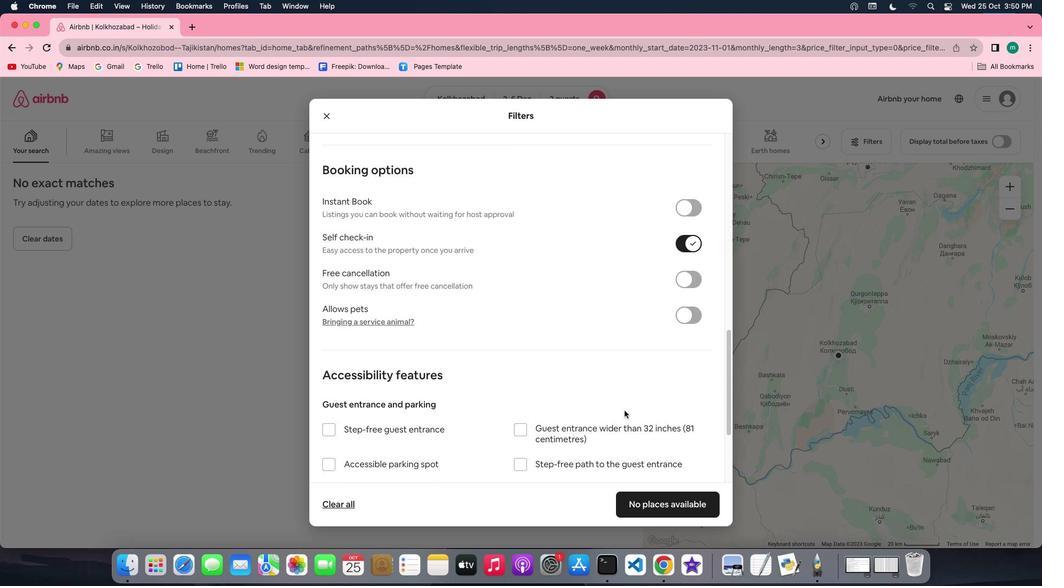 
Action: Mouse moved to (621, 444)
Screenshot: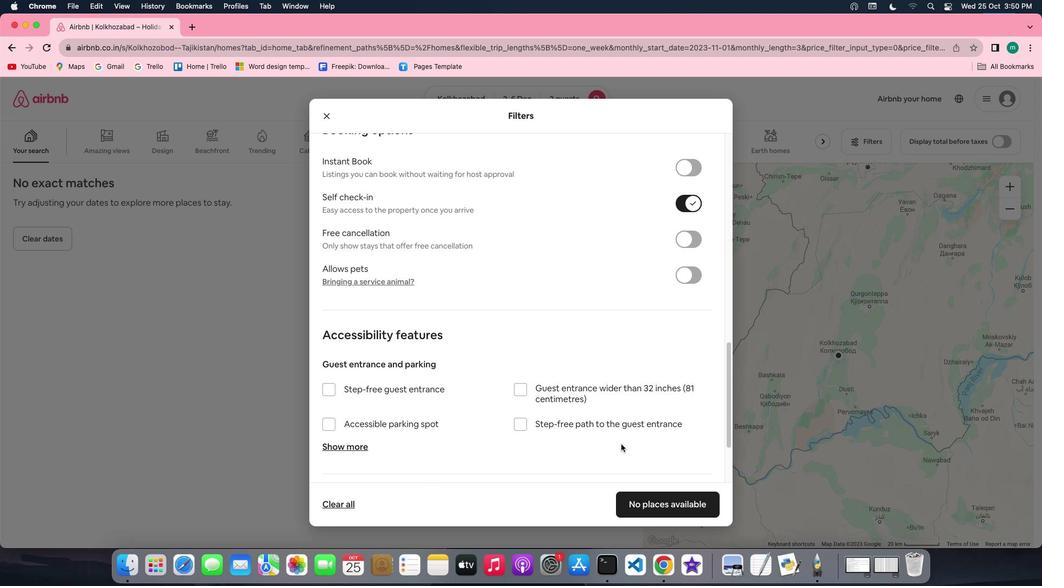 
Action: Mouse scrolled (621, 444) with delta (0, 0)
Screenshot: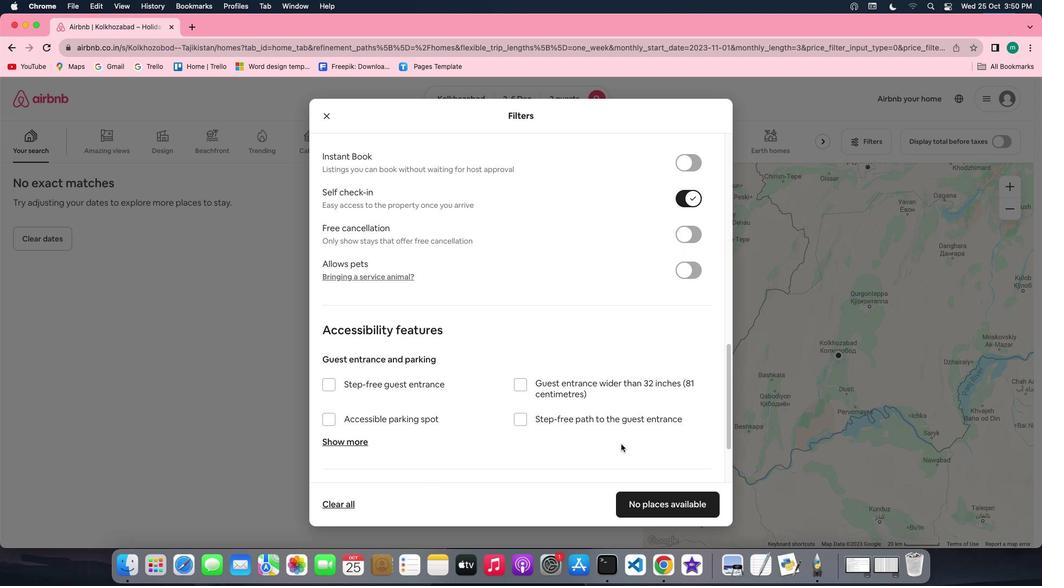 
Action: Mouse scrolled (621, 444) with delta (0, 0)
Screenshot: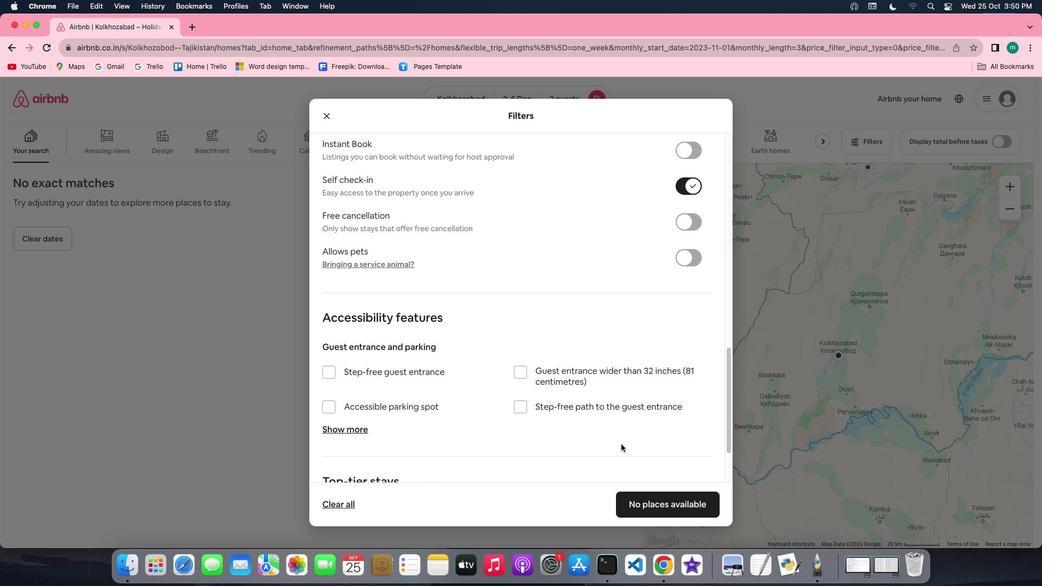 
Action: Mouse scrolled (621, 444) with delta (0, -1)
Screenshot: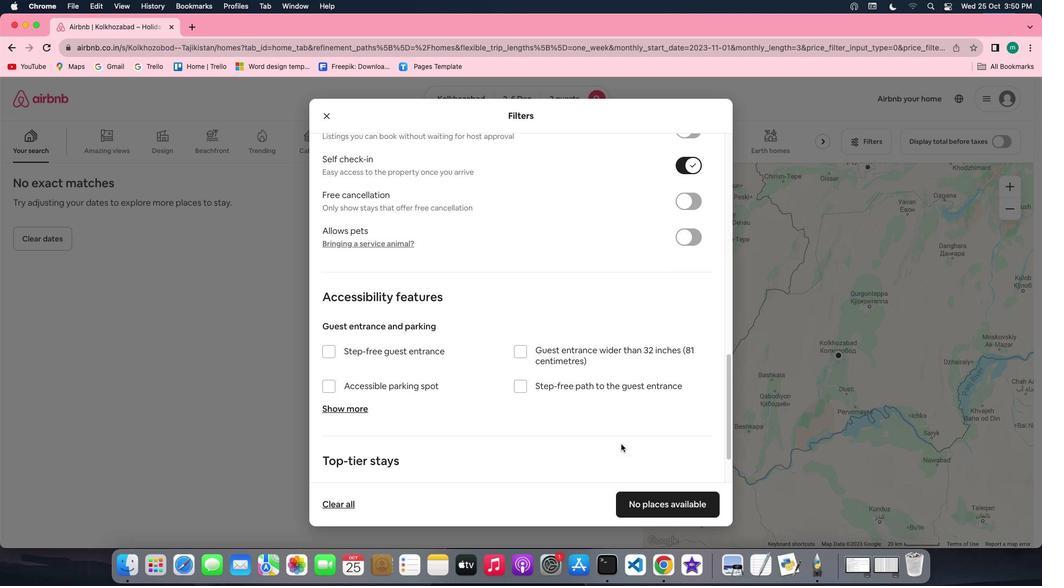 
Action: Mouse scrolled (621, 444) with delta (0, -2)
Screenshot: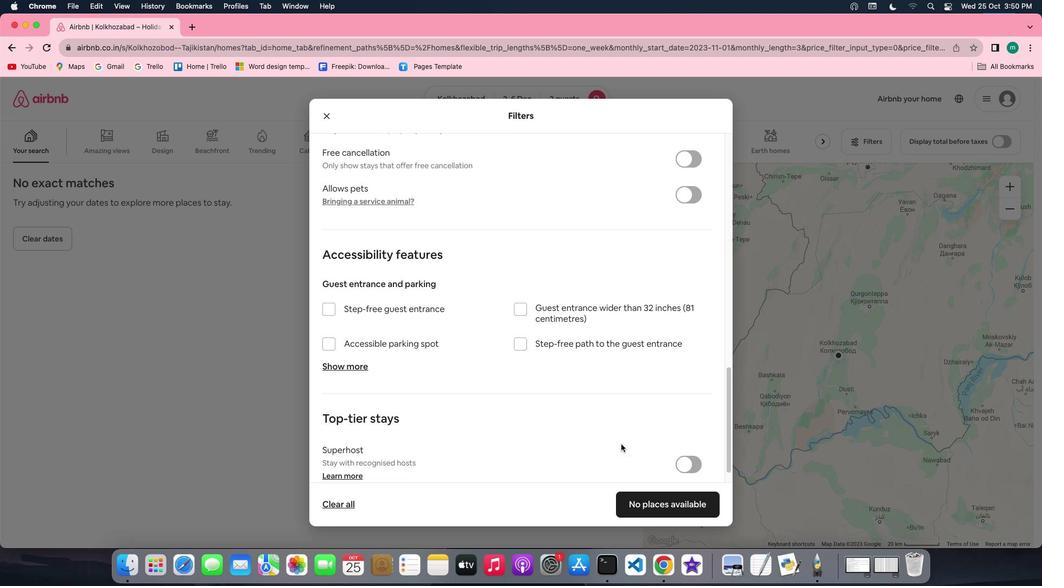 
Action: Mouse scrolled (621, 444) with delta (0, 0)
Screenshot: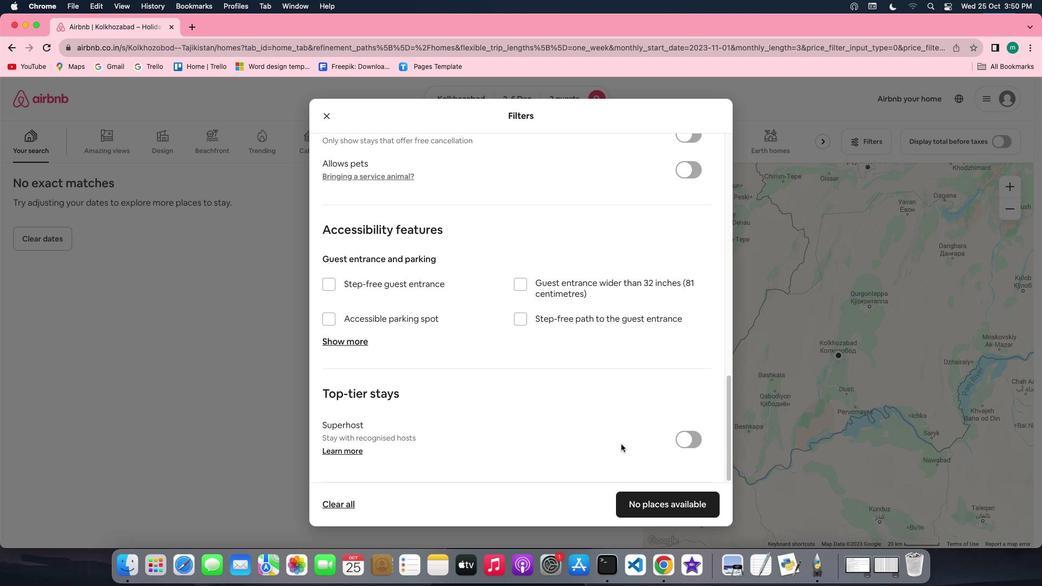 
Action: Mouse scrolled (621, 444) with delta (0, 0)
Screenshot: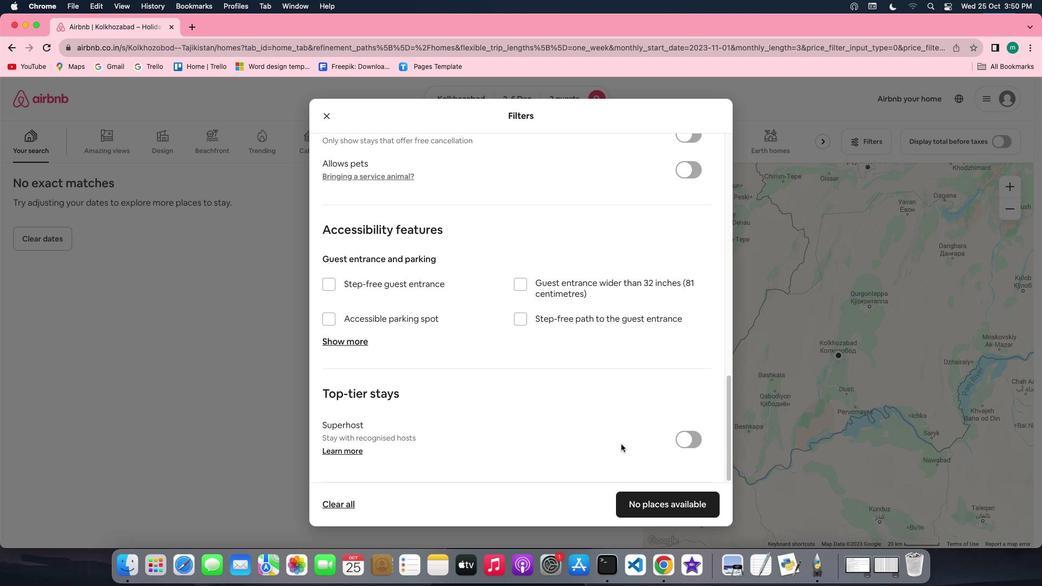 
Action: Mouse scrolled (621, 444) with delta (0, -1)
Screenshot: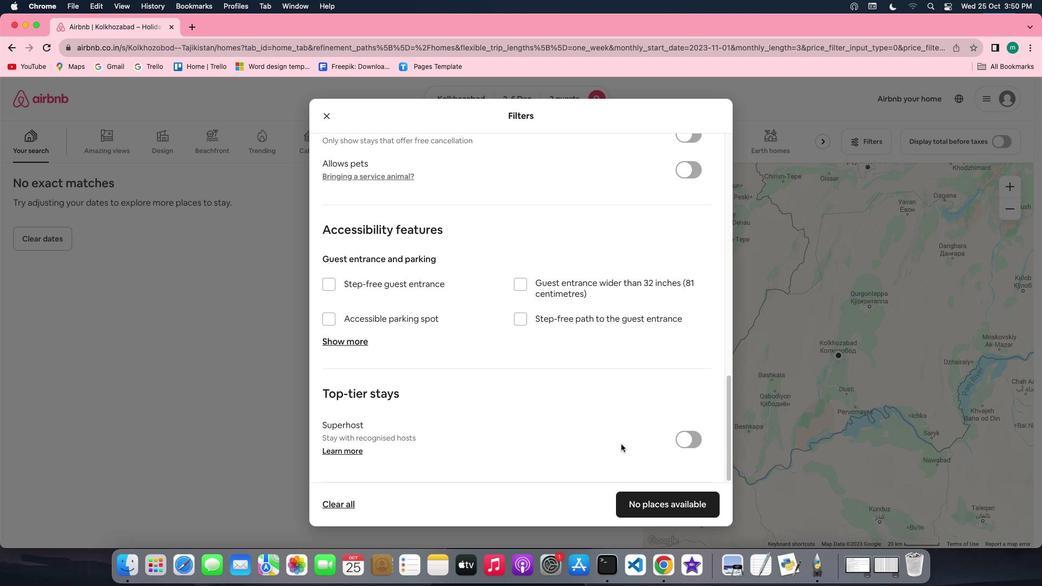 
Action: Mouse scrolled (621, 444) with delta (0, -2)
Screenshot: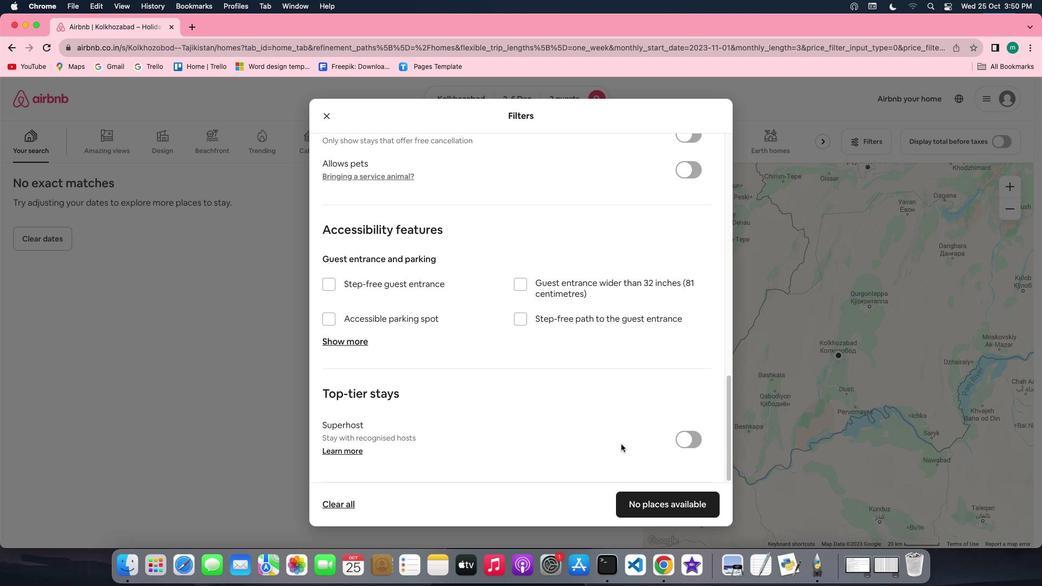 
Action: Mouse moved to (664, 509)
Screenshot: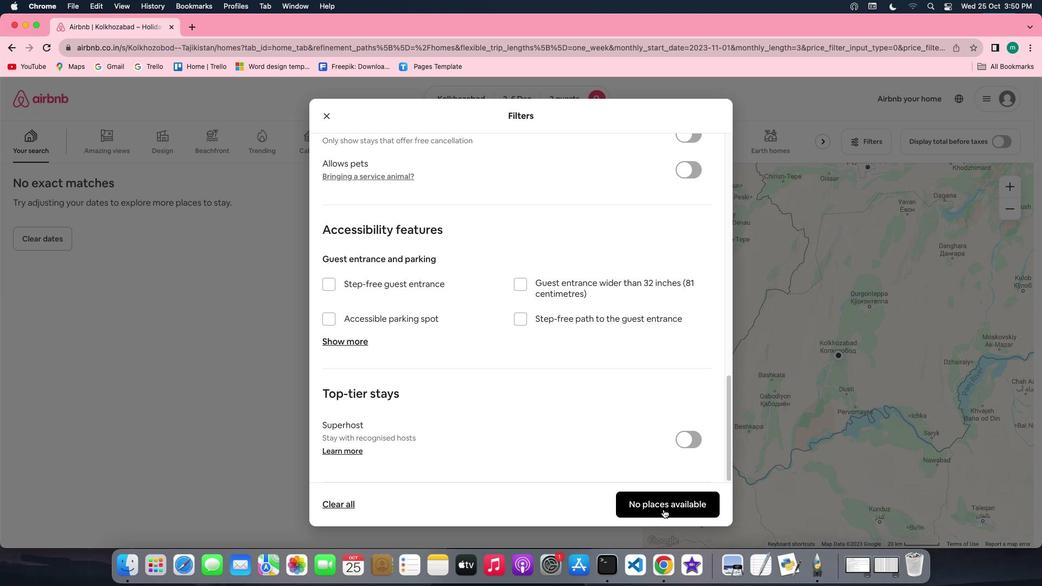 
Action: Mouse pressed left at (664, 509)
Screenshot: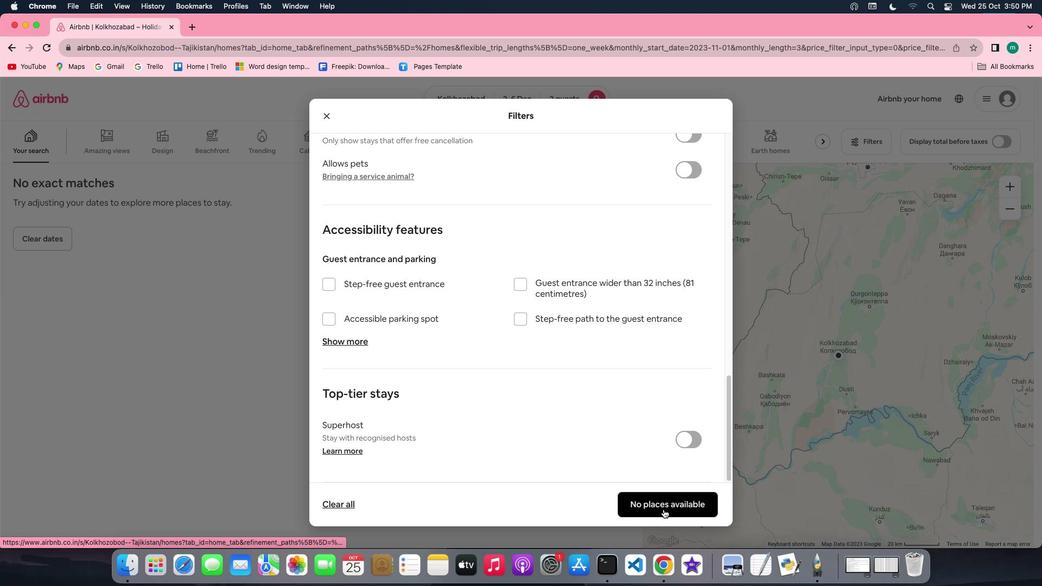 
Action: Mouse moved to (556, 434)
Screenshot: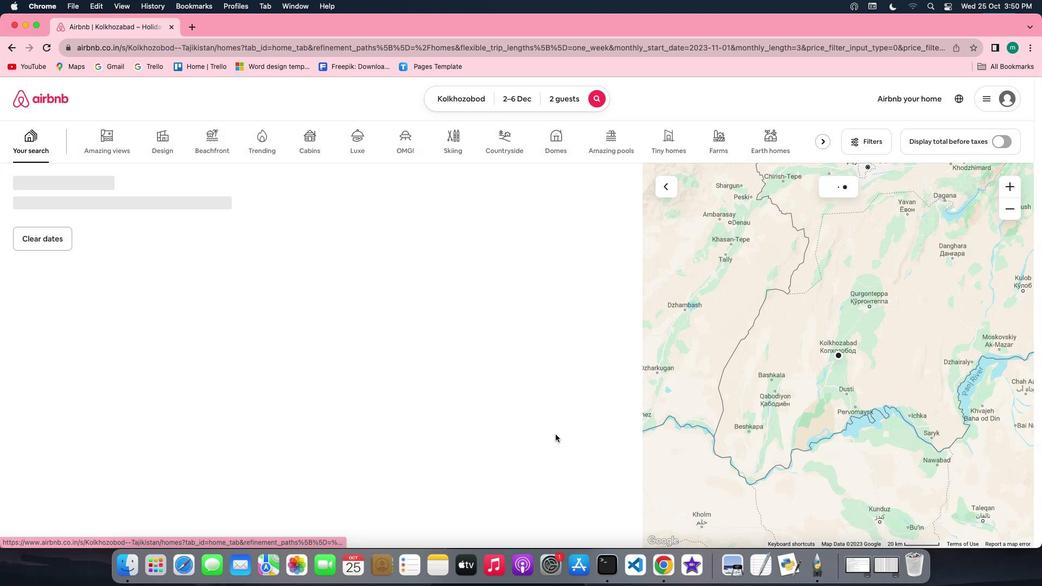 
Action: Mouse pressed left at (556, 434)
Screenshot: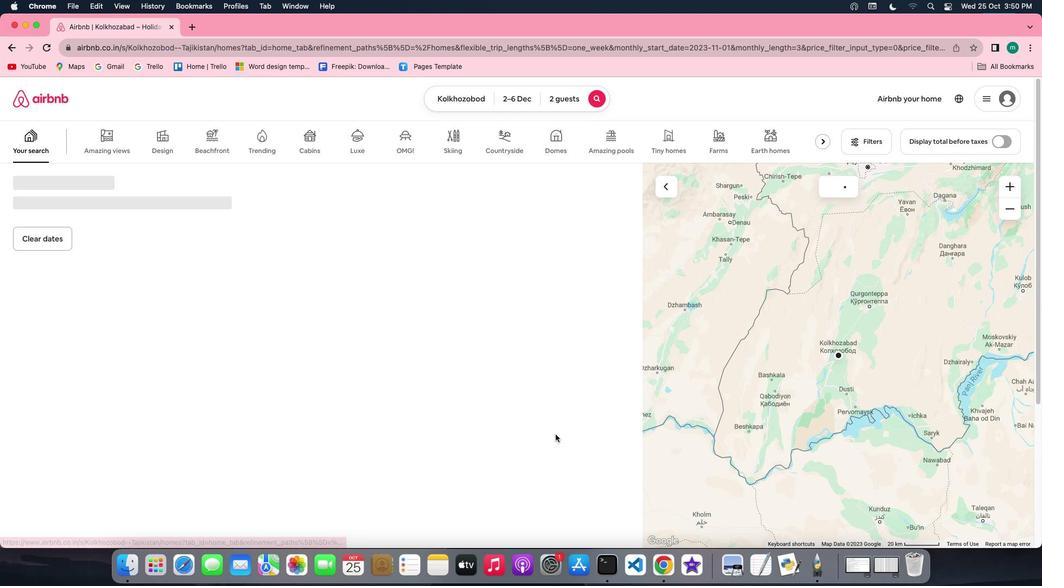 
